 Task: Find an Airbnb in Pingdu, China for 6 guests from 7th to 15th July with self check-in, 3 bedrooms, and a price range of ₹15,000 to ₹100,000.
Action: Mouse moved to (433, 88)
Screenshot: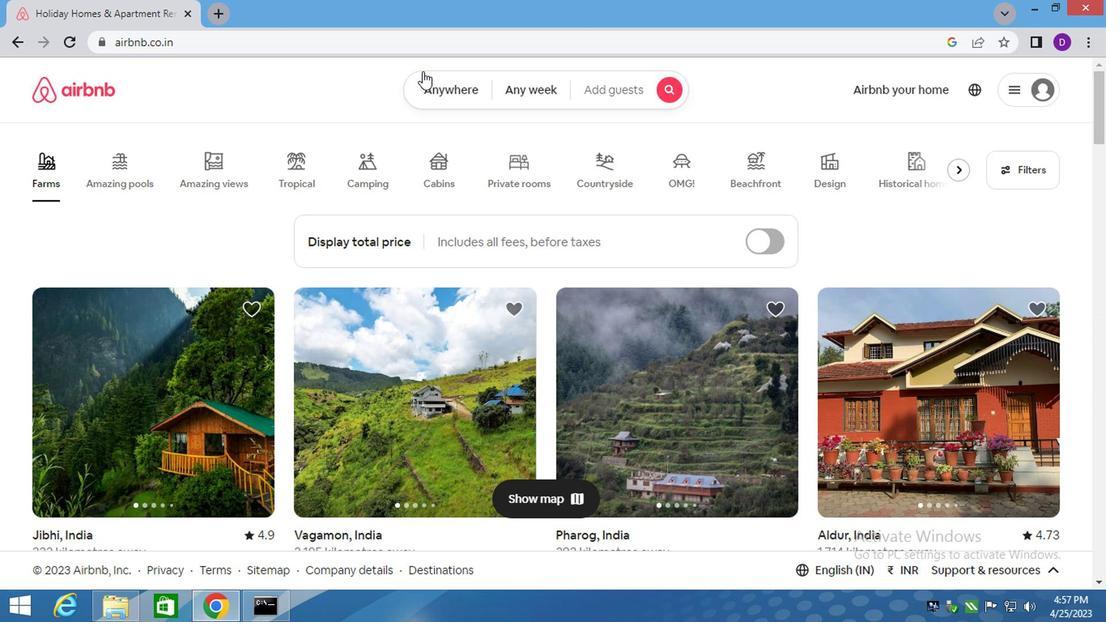 
Action: Mouse pressed left at (433, 88)
Screenshot: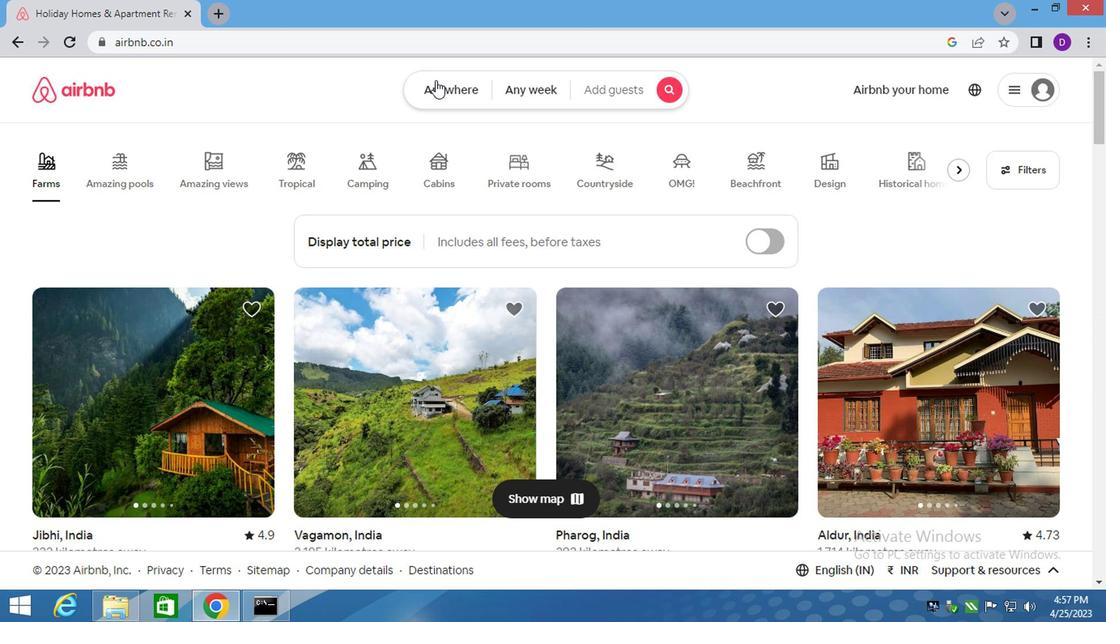 
Action: Mouse moved to (306, 153)
Screenshot: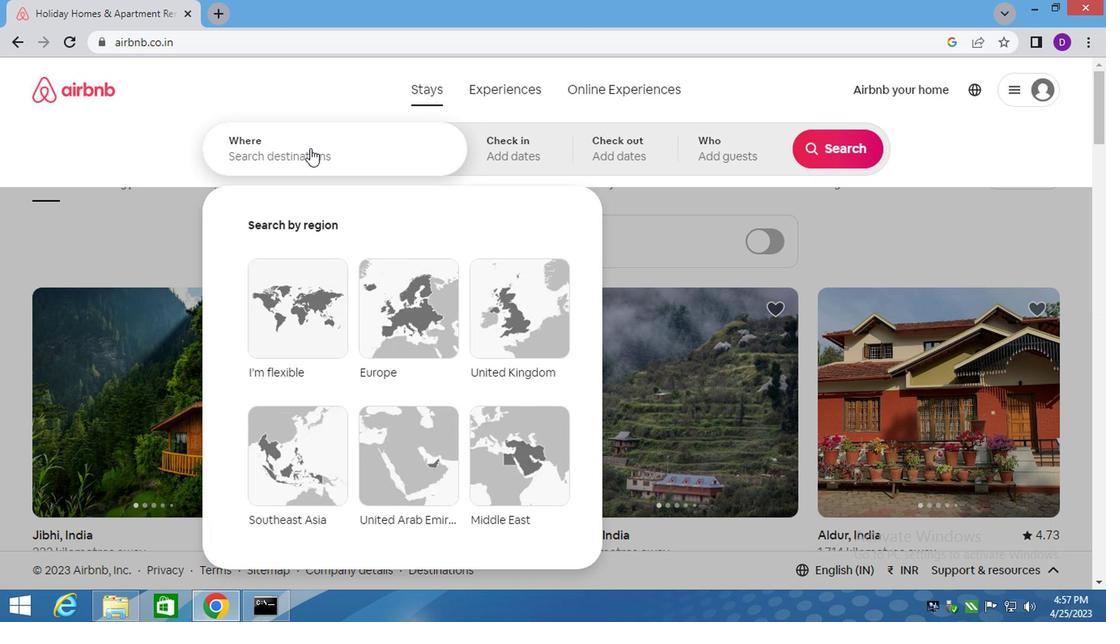 
Action: Mouse pressed left at (306, 153)
Screenshot: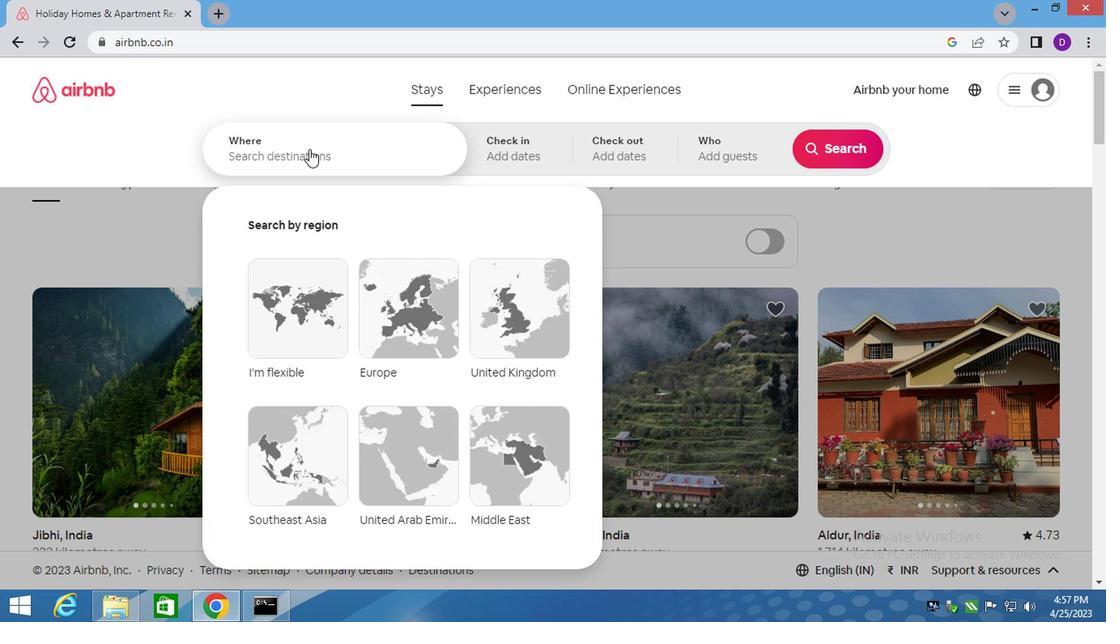 
Action: Mouse moved to (298, 163)
Screenshot: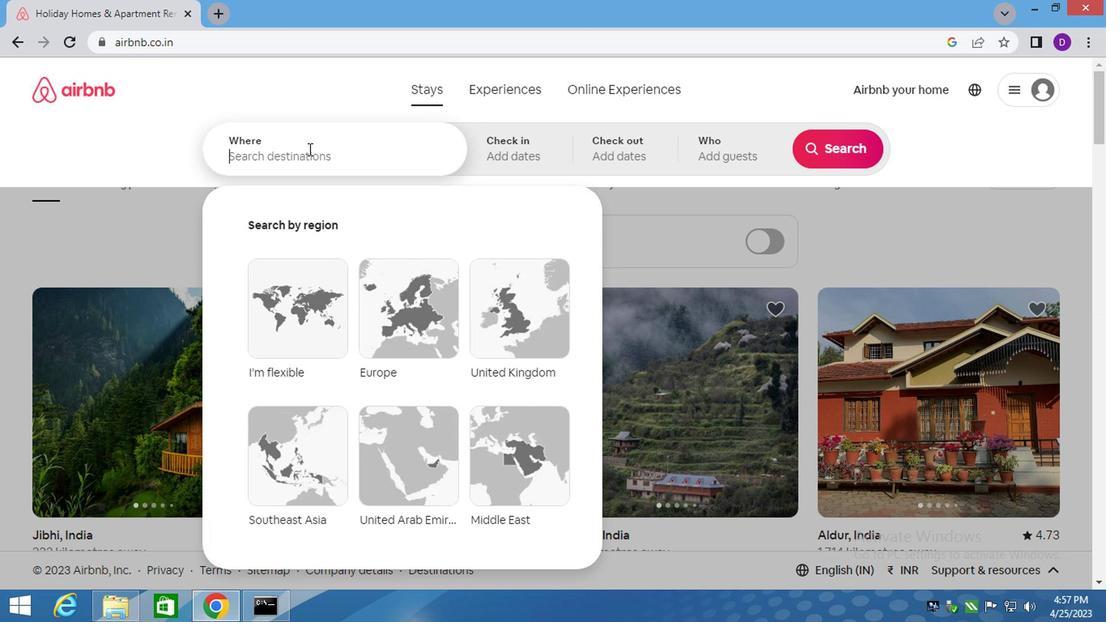 
Action: Key pressed <Key.shift>PINH<Key.backspace>GDU,<Key.shift><Key.space><Key.shift>CHINA<Key.enter>
Screenshot: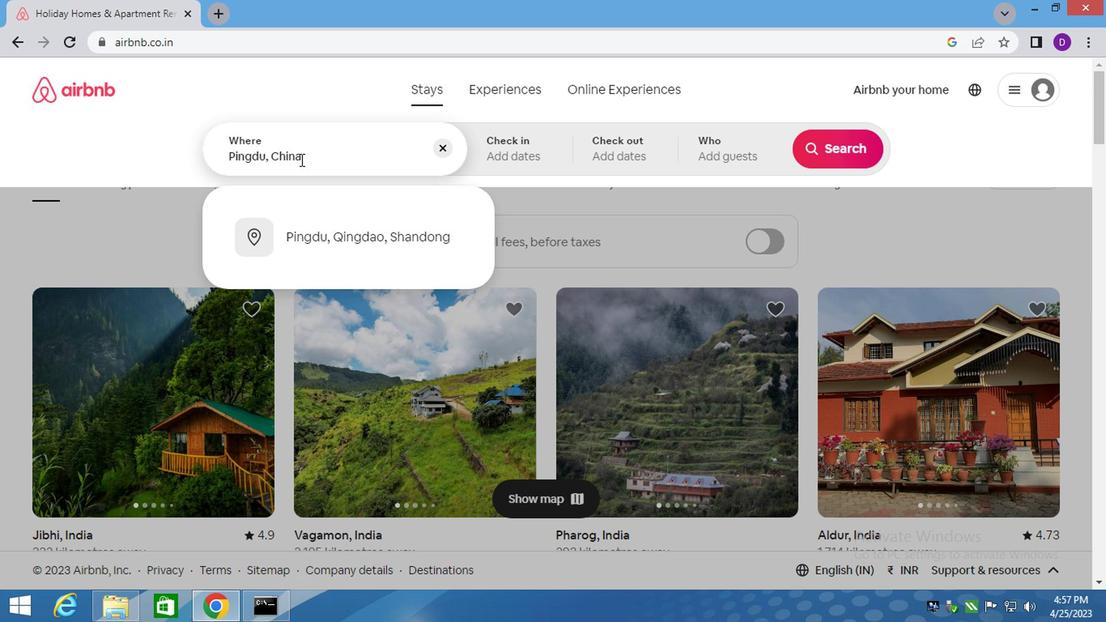 
Action: Mouse moved to (816, 280)
Screenshot: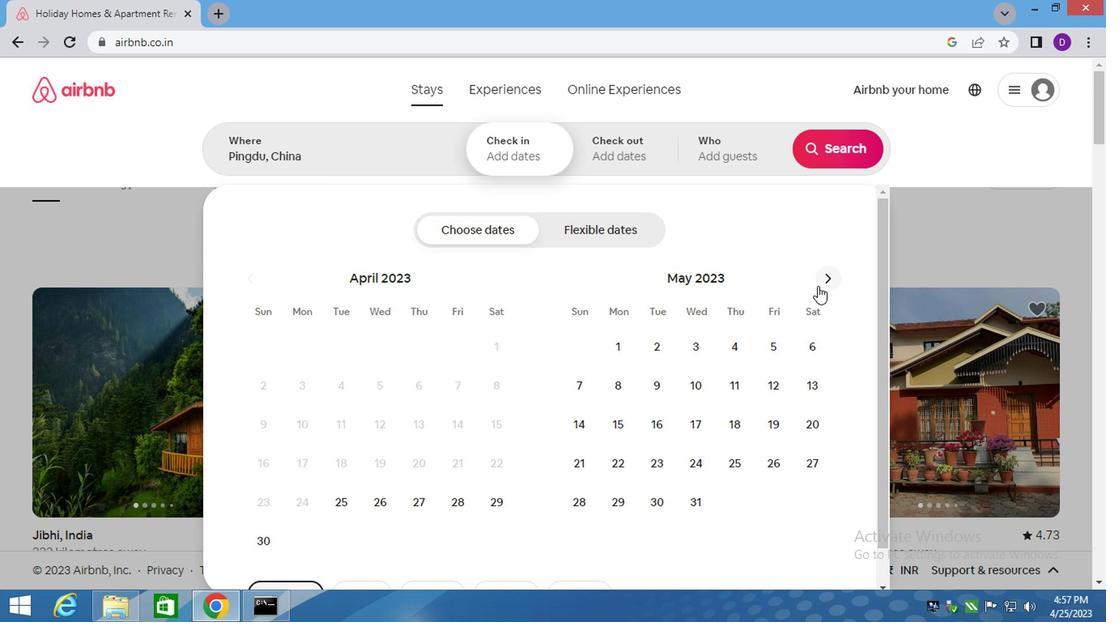 
Action: Mouse pressed left at (816, 280)
Screenshot: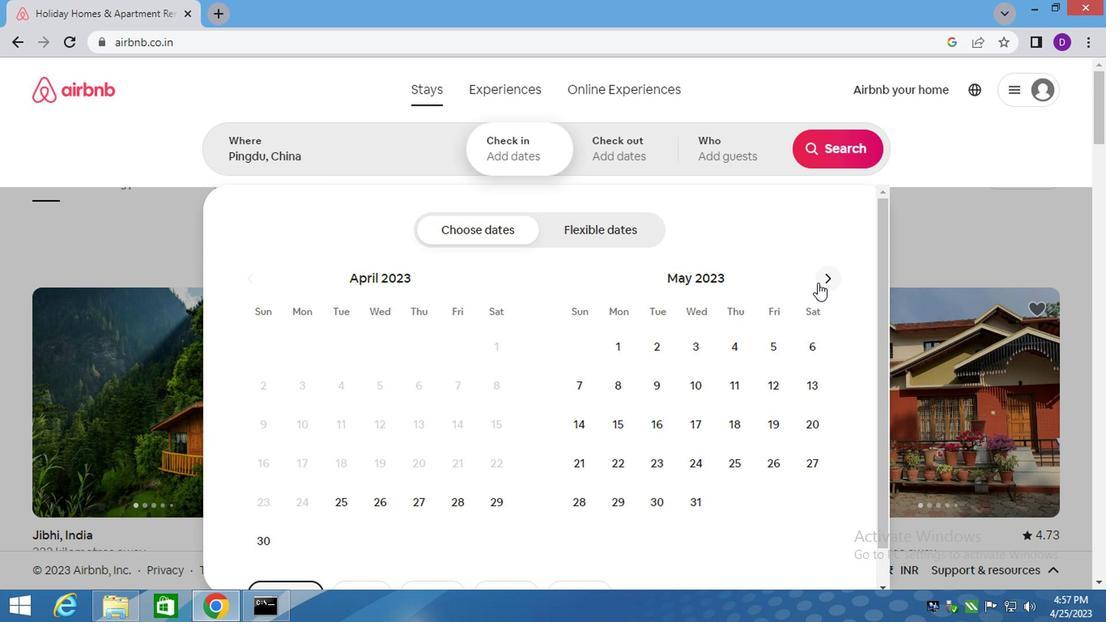 
Action: Mouse pressed left at (816, 280)
Screenshot: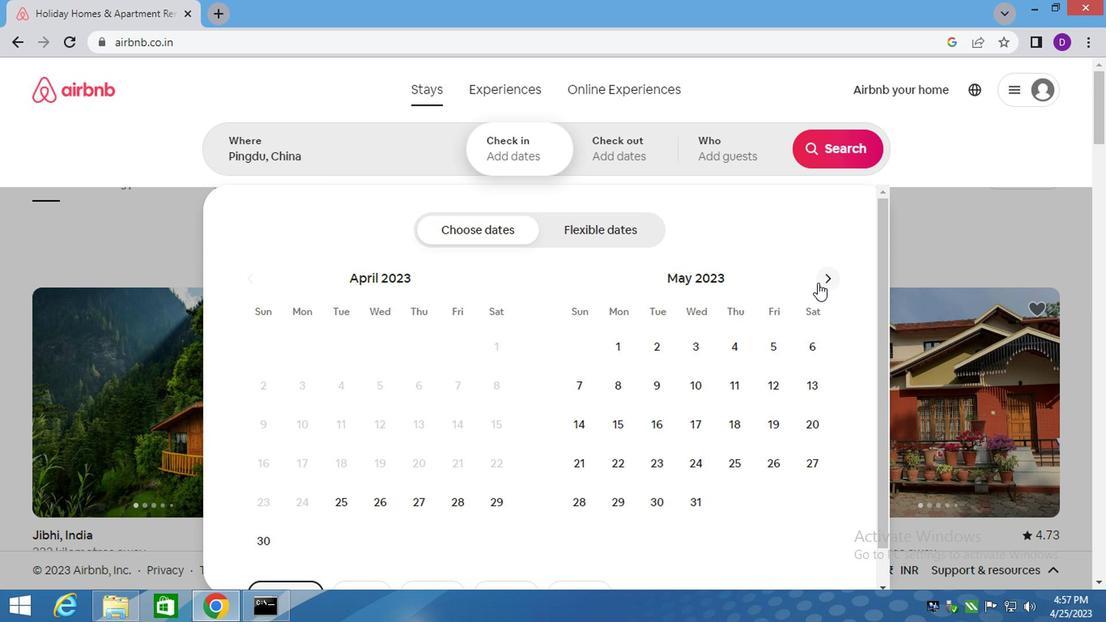 
Action: Mouse moved to (766, 378)
Screenshot: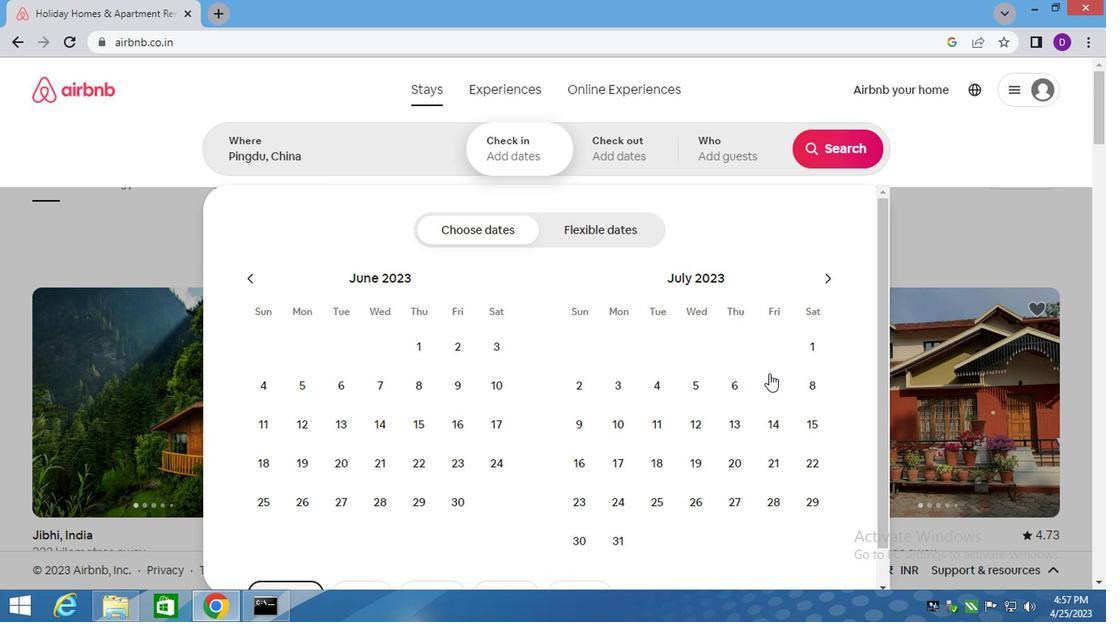 
Action: Mouse pressed left at (766, 378)
Screenshot: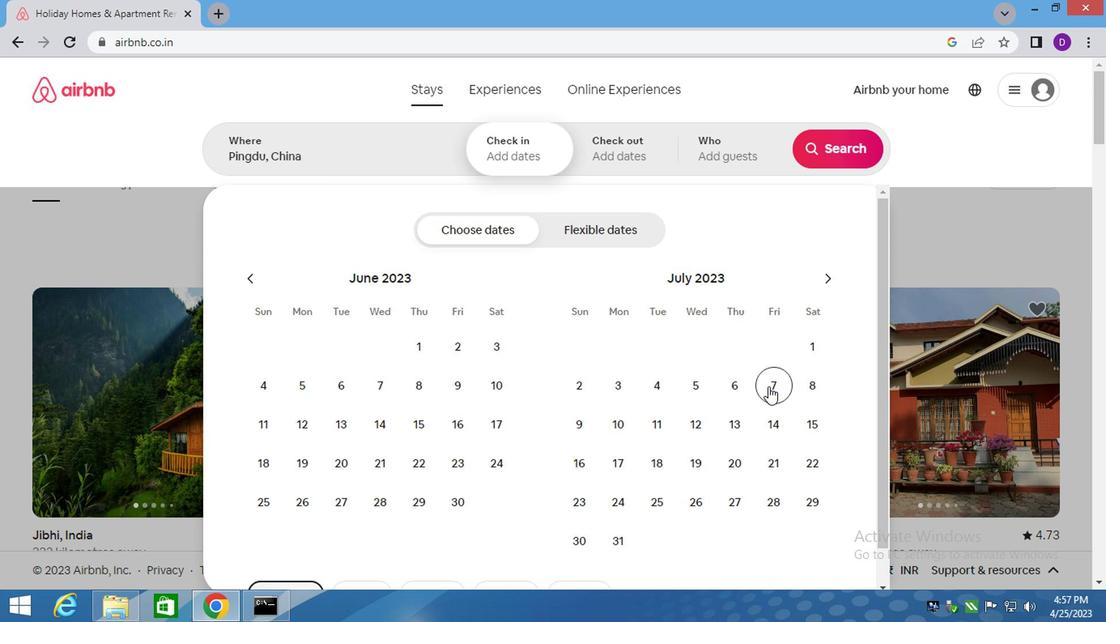 
Action: Mouse moved to (815, 413)
Screenshot: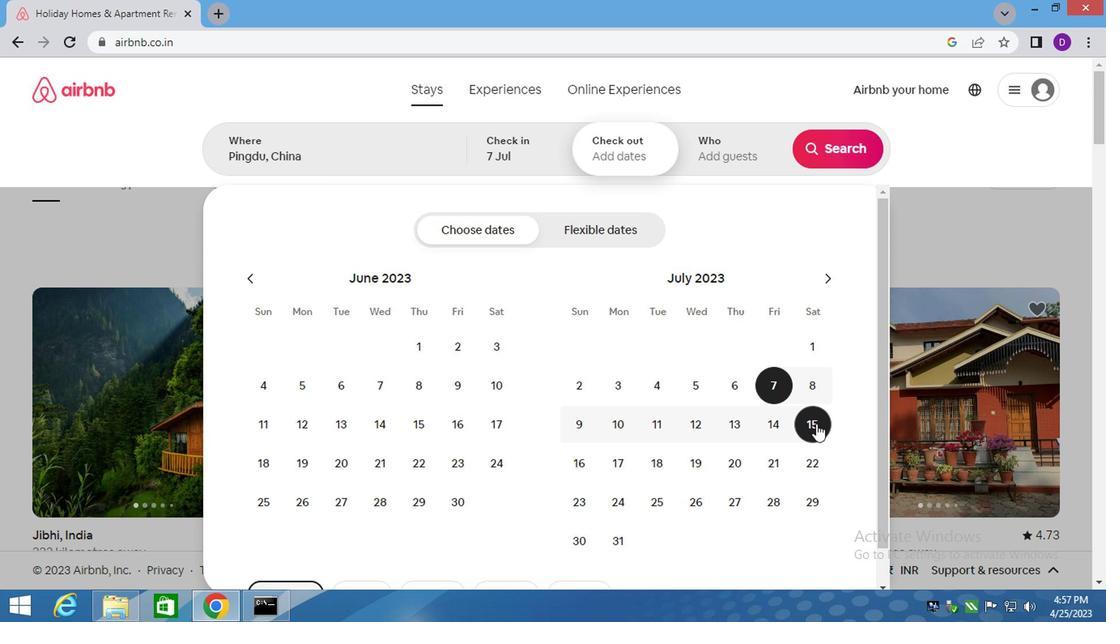 
Action: Mouse pressed left at (815, 413)
Screenshot: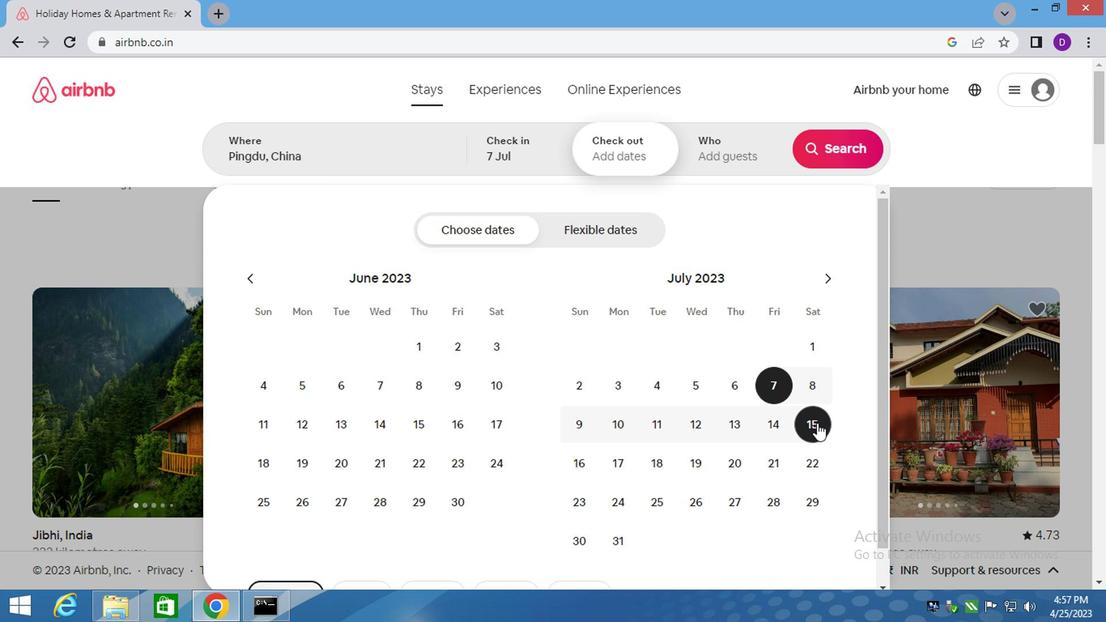 
Action: Mouse moved to (738, 148)
Screenshot: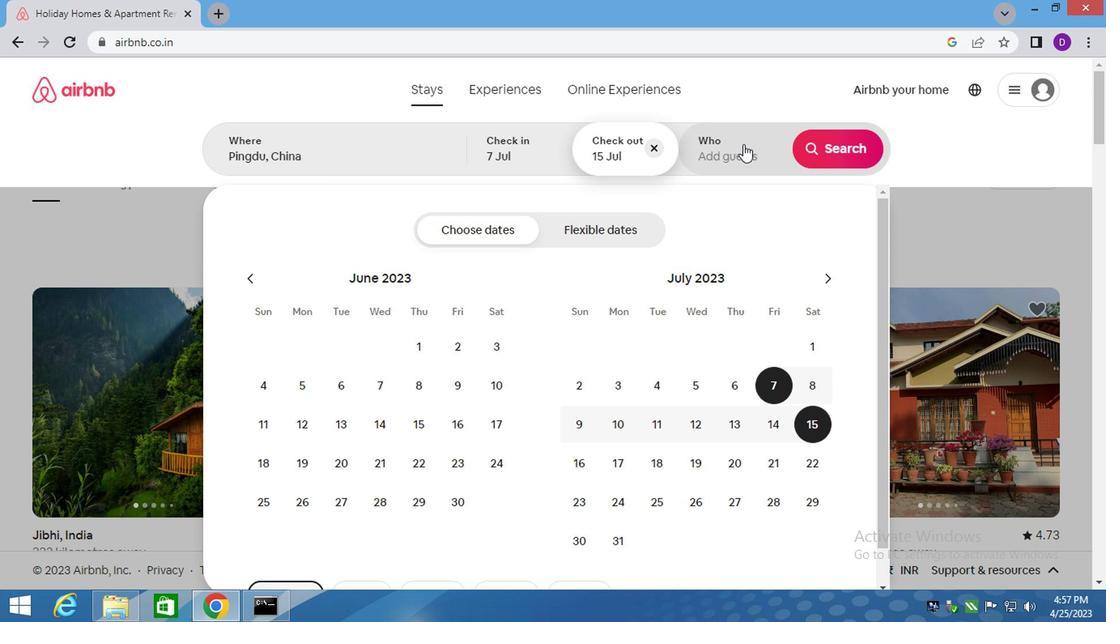 
Action: Mouse pressed left at (738, 148)
Screenshot: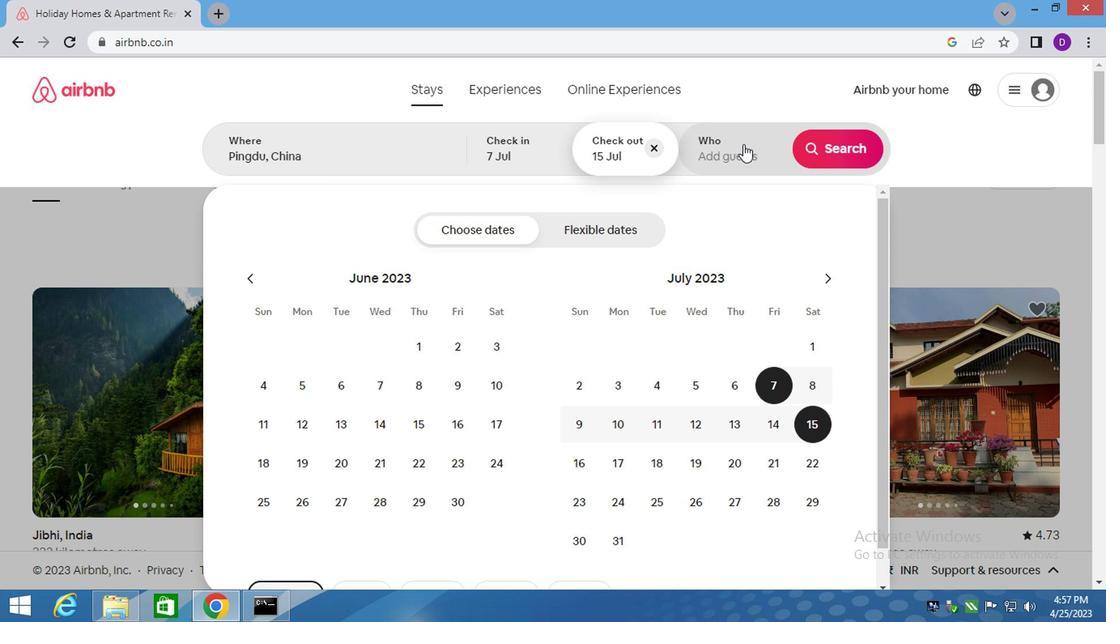 
Action: Mouse moved to (843, 239)
Screenshot: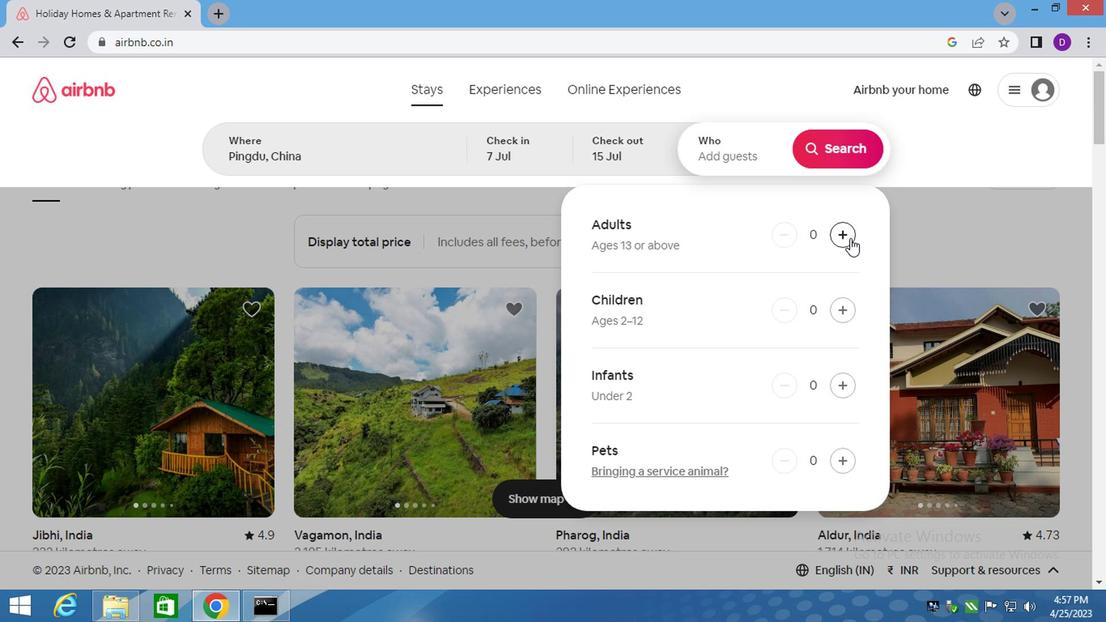 
Action: Mouse pressed left at (843, 239)
Screenshot: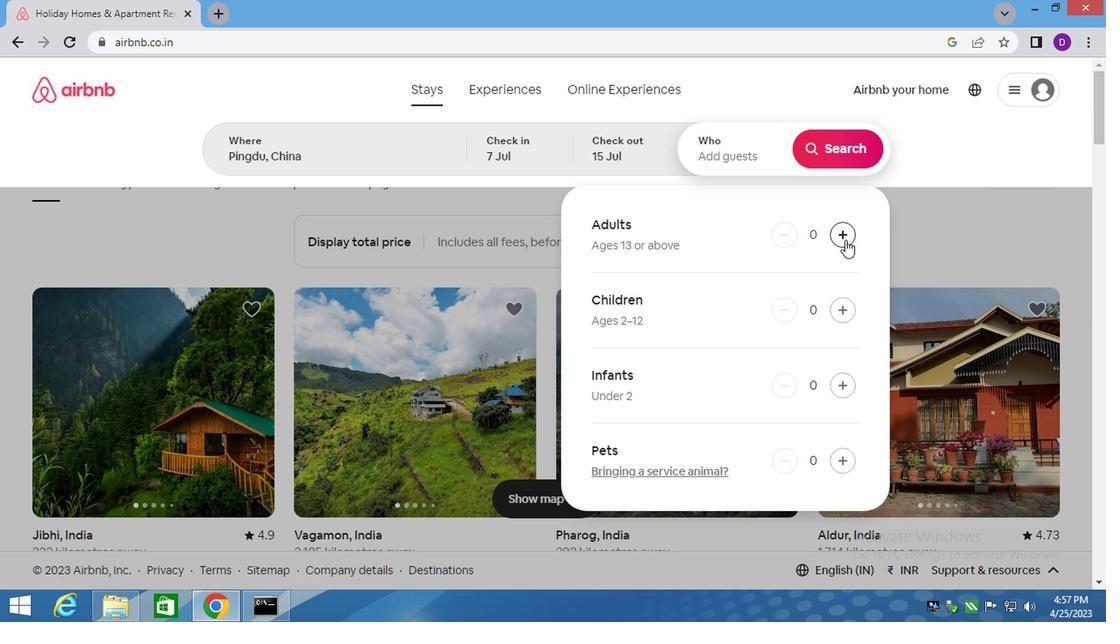 
Action: Mouse pressed left at (843, 239)
Screenshot: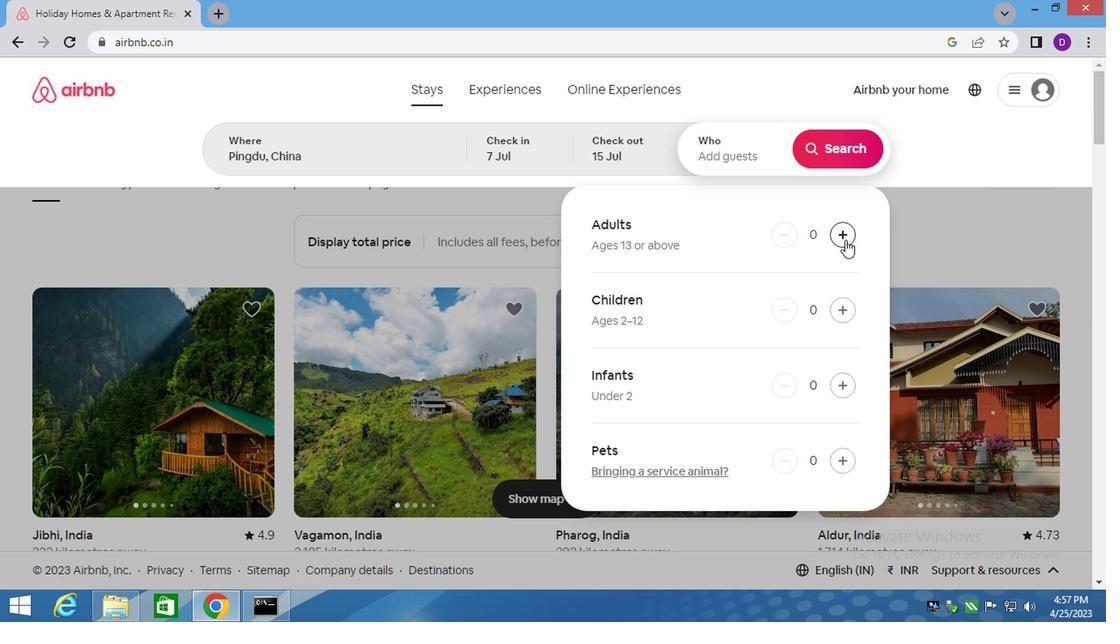 
Action: Mouse pressed left at (843, 239)
Screenshot: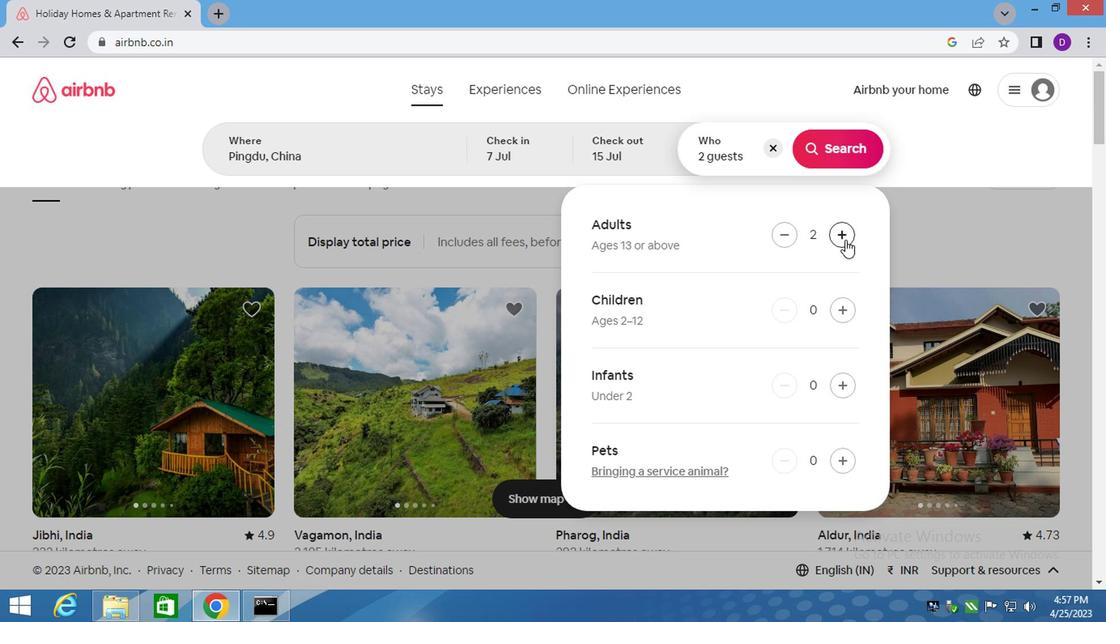 
Action: Mouse pressed left at (843, 239)
Screenshot: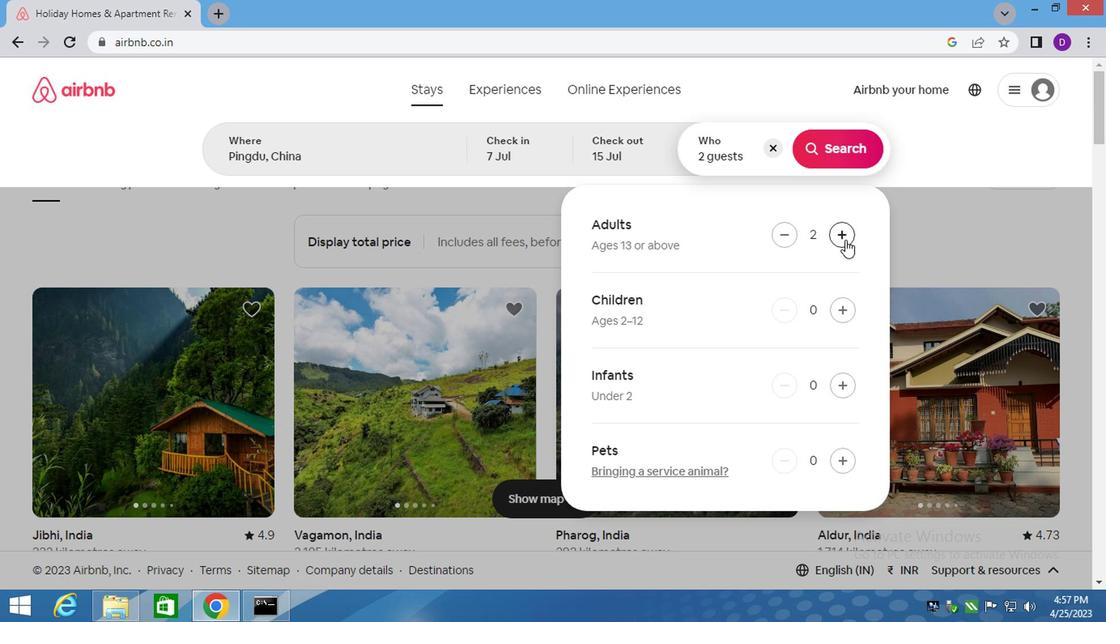 
Action: Mouse pressed left at (843, 239)
Screenshot: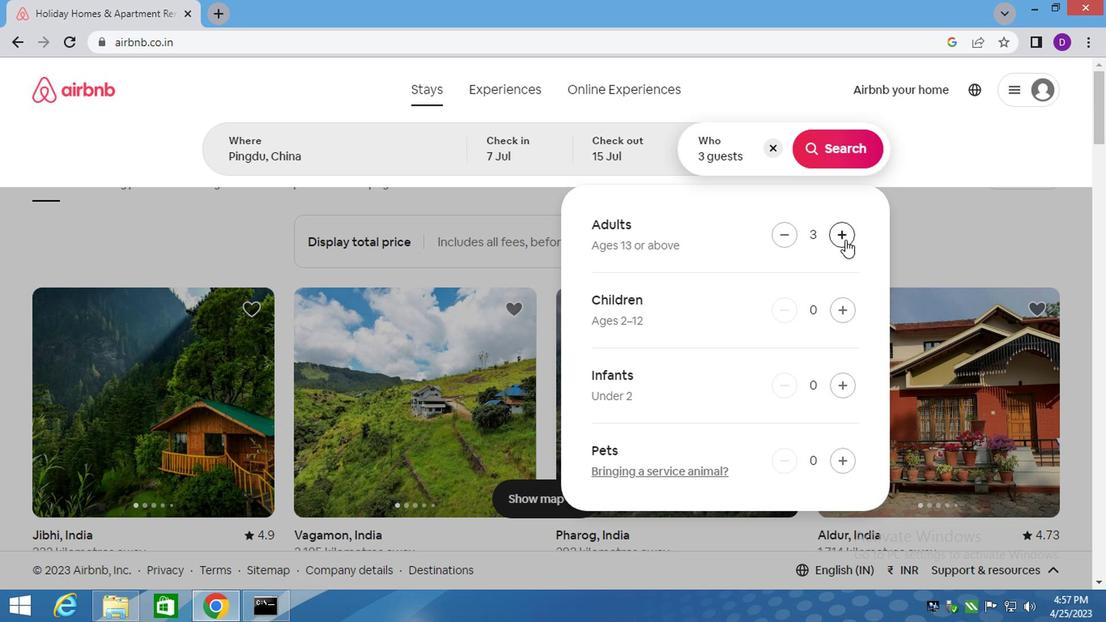 
Action: Mouse pressed left at (843, 239)
Screenshot: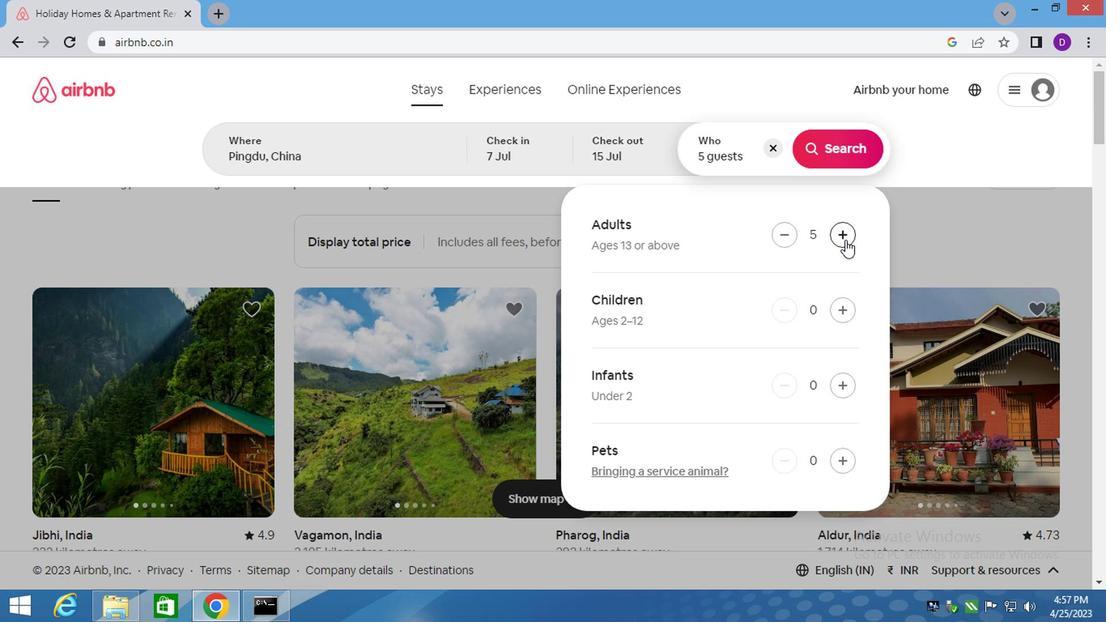 
Action: Mouse moved to (841, 163)
Screenshot: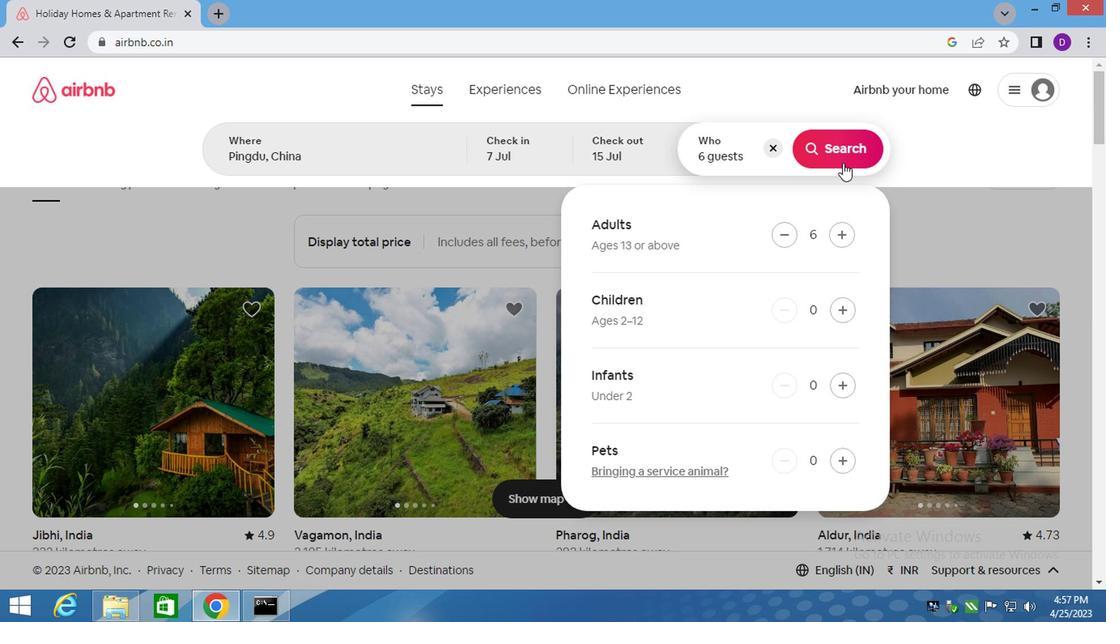 
Action: Mouse pressed left at (841, 163)
Screenshot: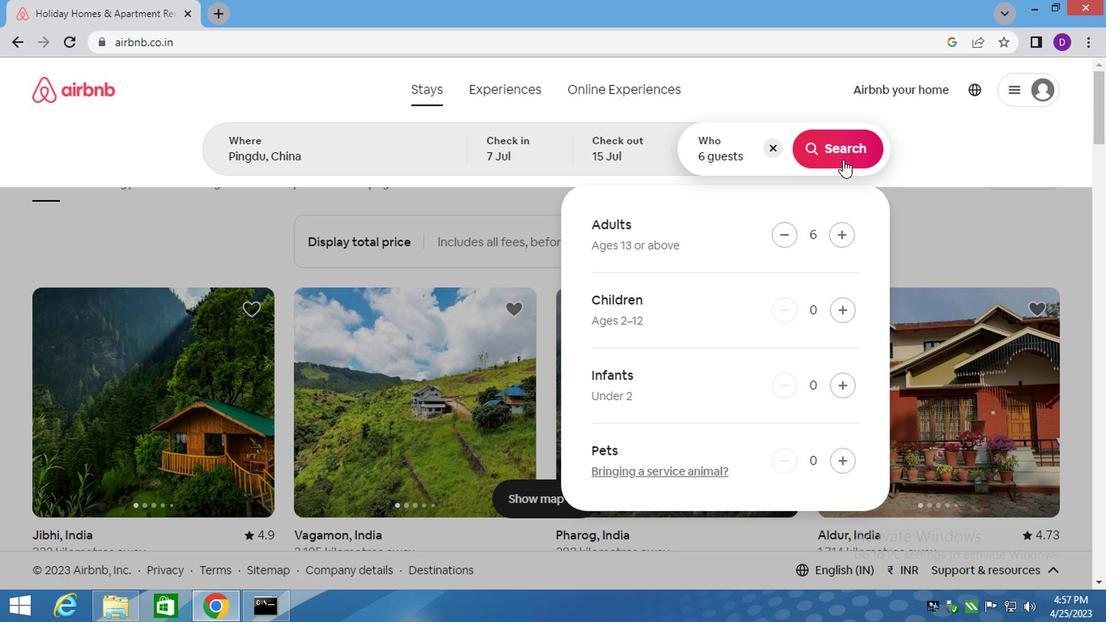 
Action: Mouse moved to (1042, 160)
Screenshot: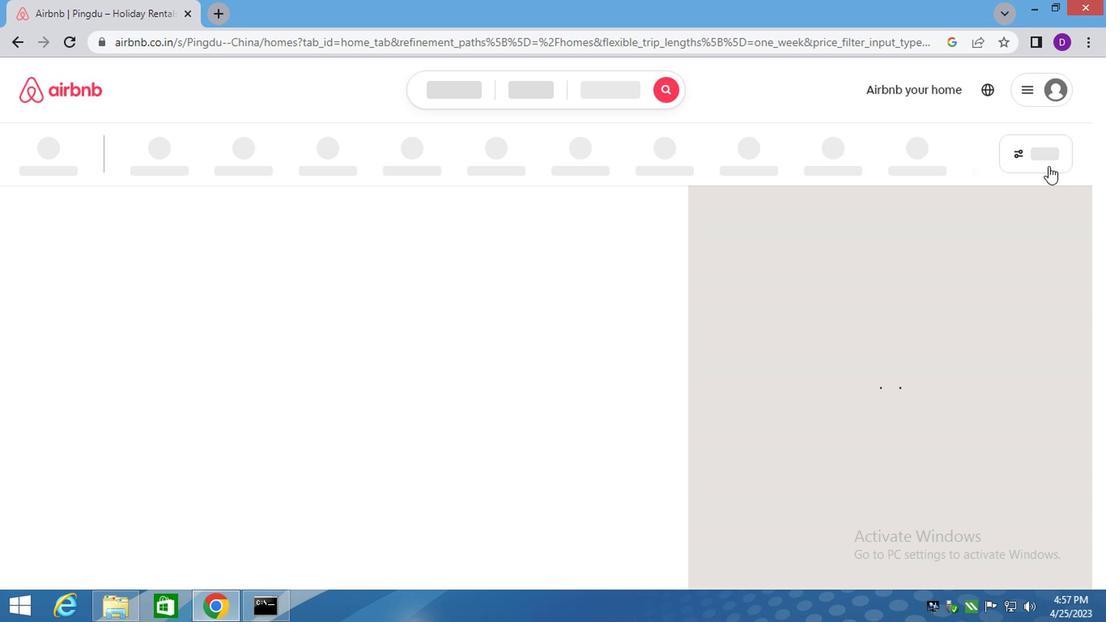 
Action: Mouse pressed left at (1042, 160)
Screenshot: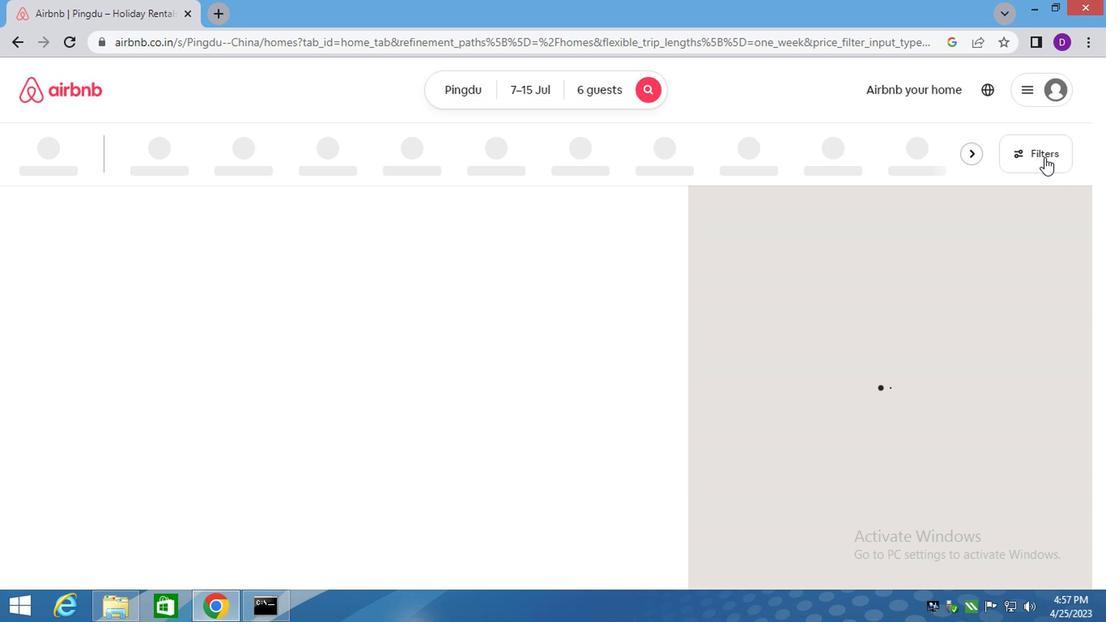 
Action: Mouse moved to (349, 252)
Screenshot: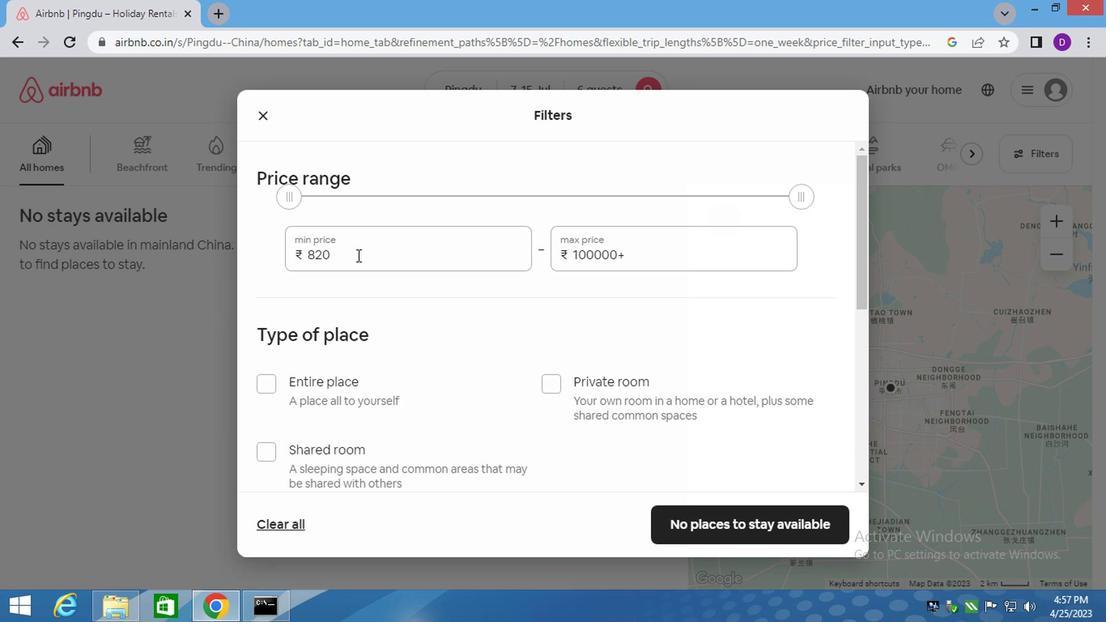
Action: Mouse pressed left at (349, 252)
Screenshot: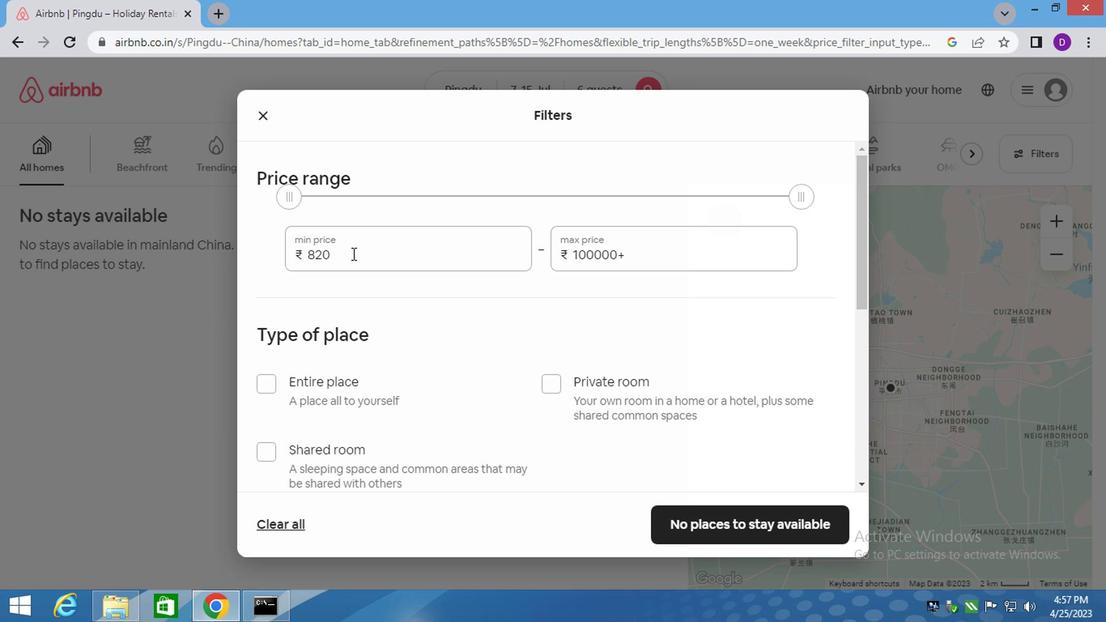 
Action: Mouse pressed left at (349, 252)
Screenshot: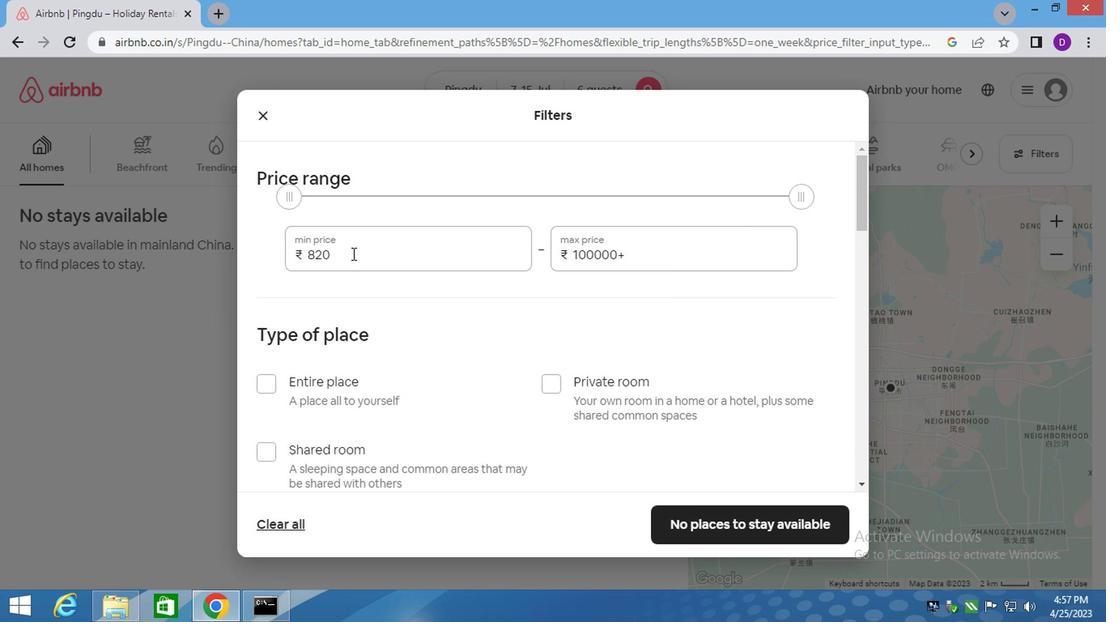 
Action: Mouse pressed left at (349, 252)
Screenshot: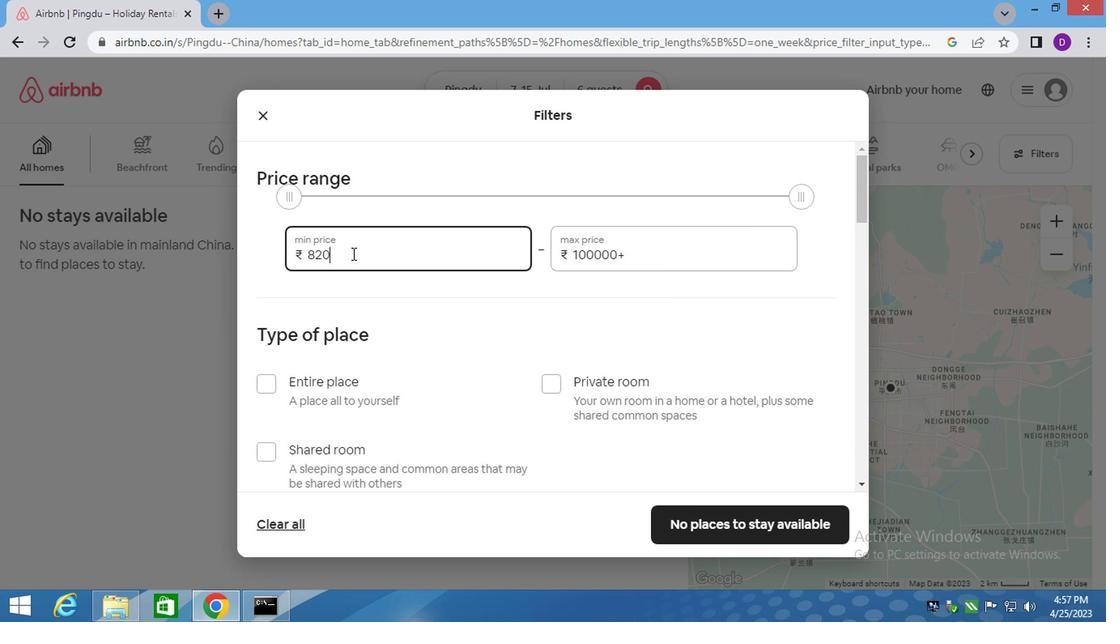
Action: Key pressed 15000<Key.tab>
Screenshot: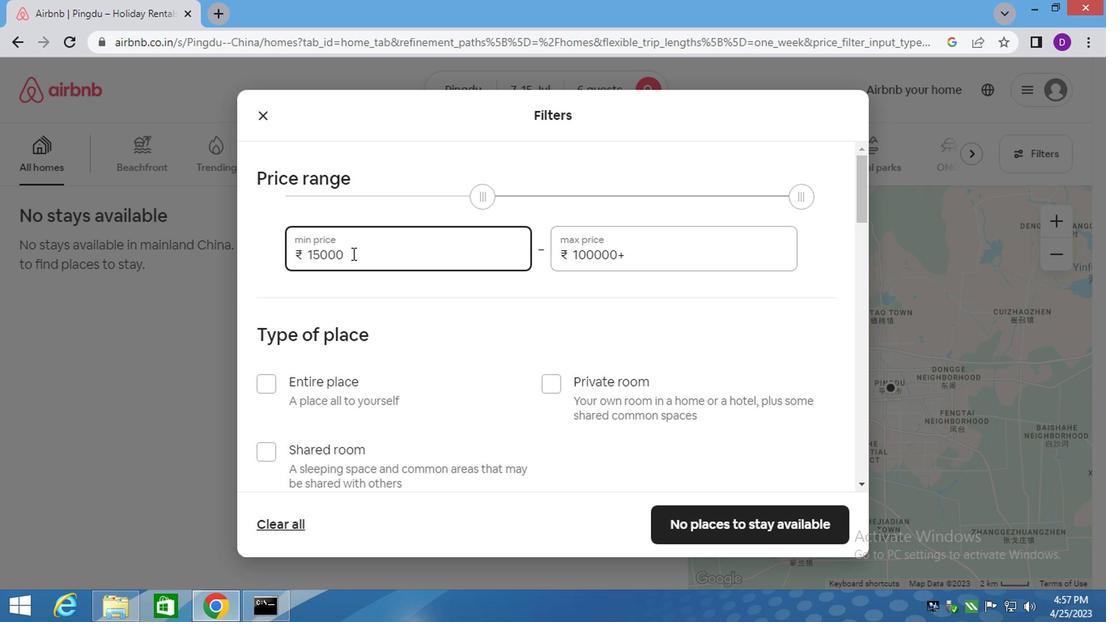 
Action: Mouse moved to (349, 252)
Screenshot: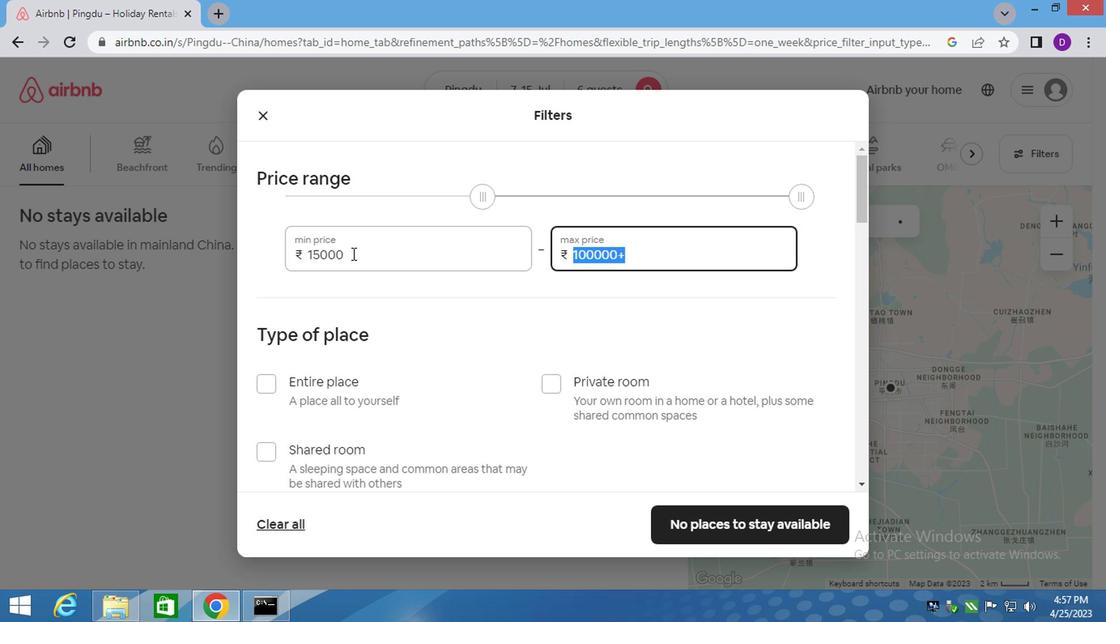 
Action: Key pressed 200
Screenshot: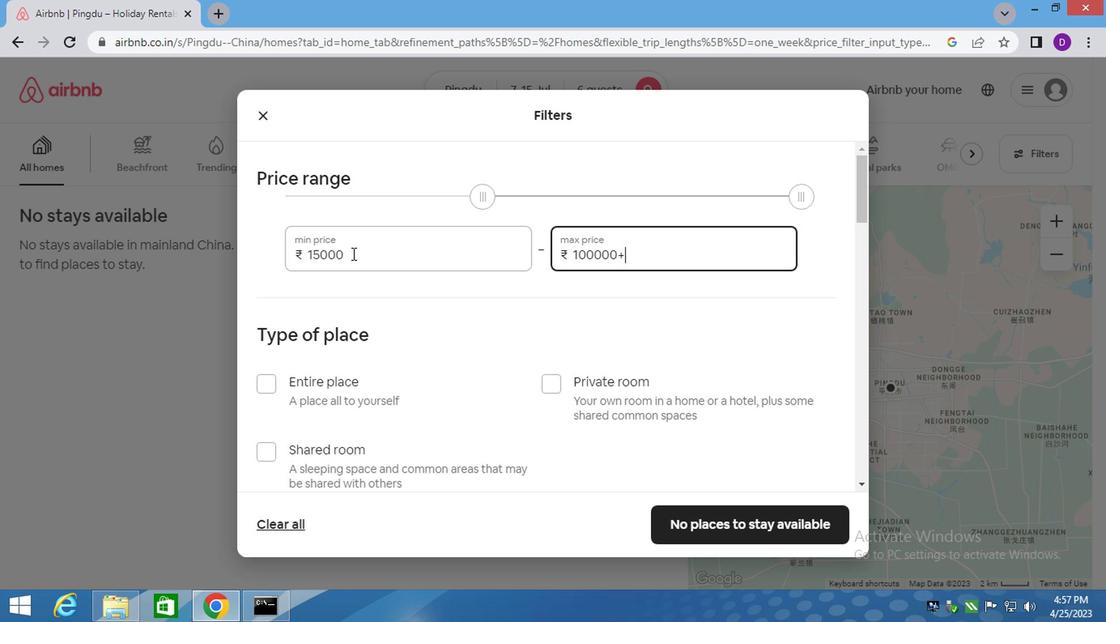 
Action: Mouse moved to (588, 253)
Screenshot: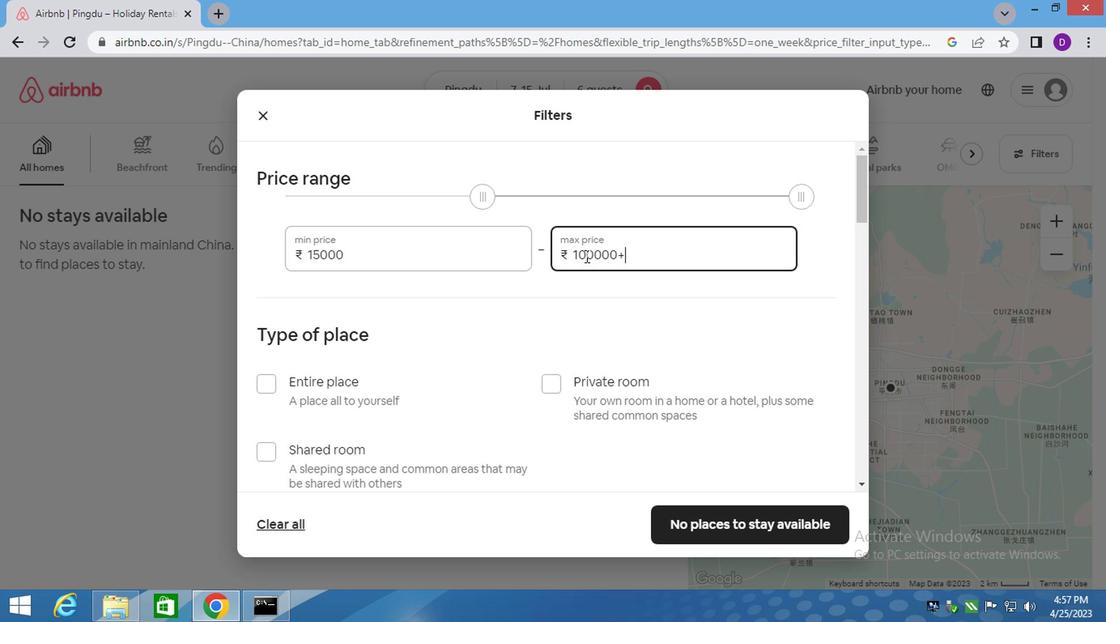 
Action: Mouse pressed left at (588, 253)
Screenshot: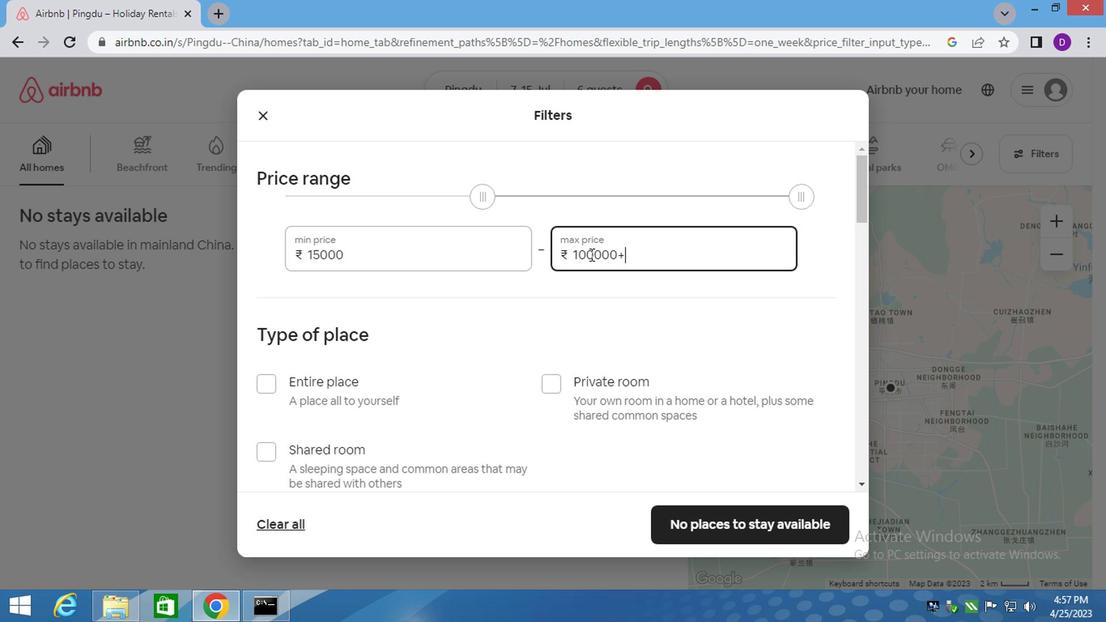
Action: Mouse pressed left at (588, 253)
Screenshot: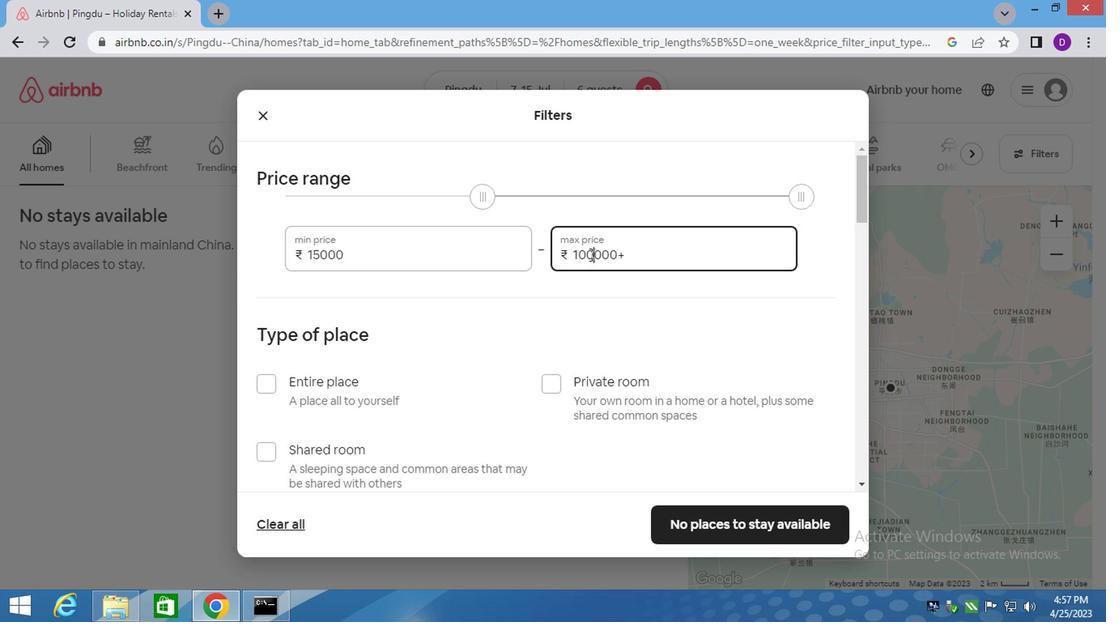 
Action: Mouse pressed left at (588, 253)
Screenshot: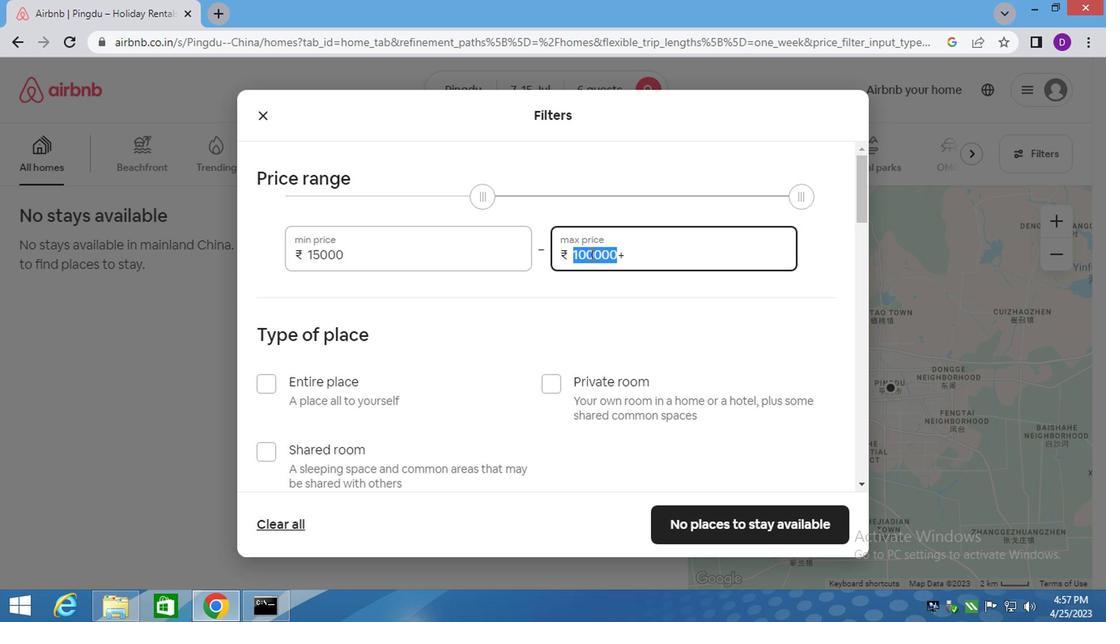 
Action: Key pressed 20000
Screenshot: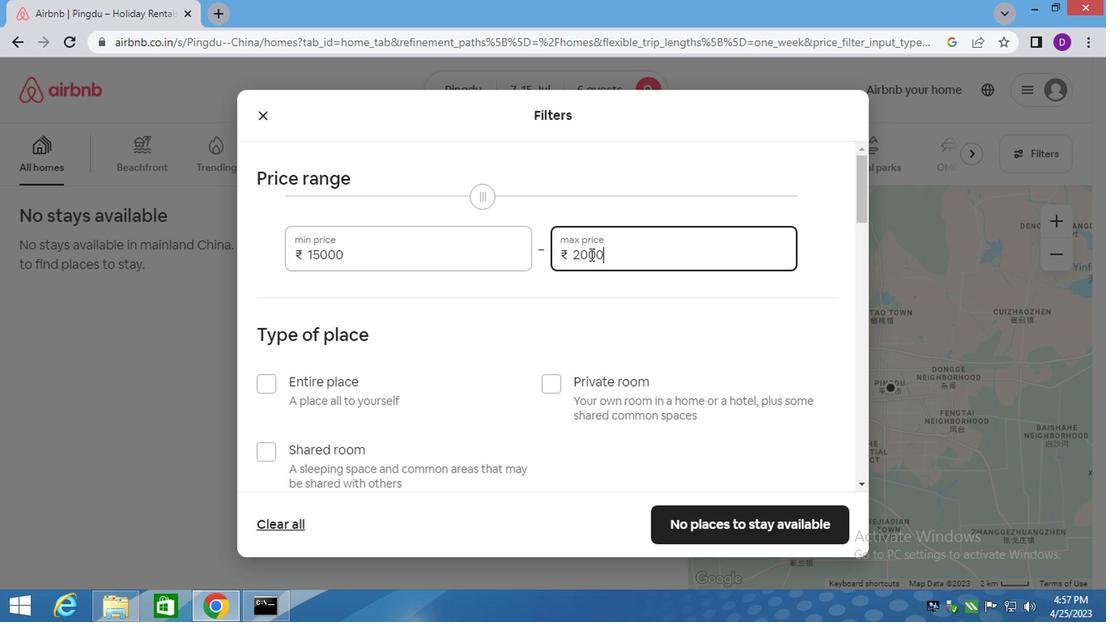 
Action: Mouse moved to (561, 288)
Screenshot: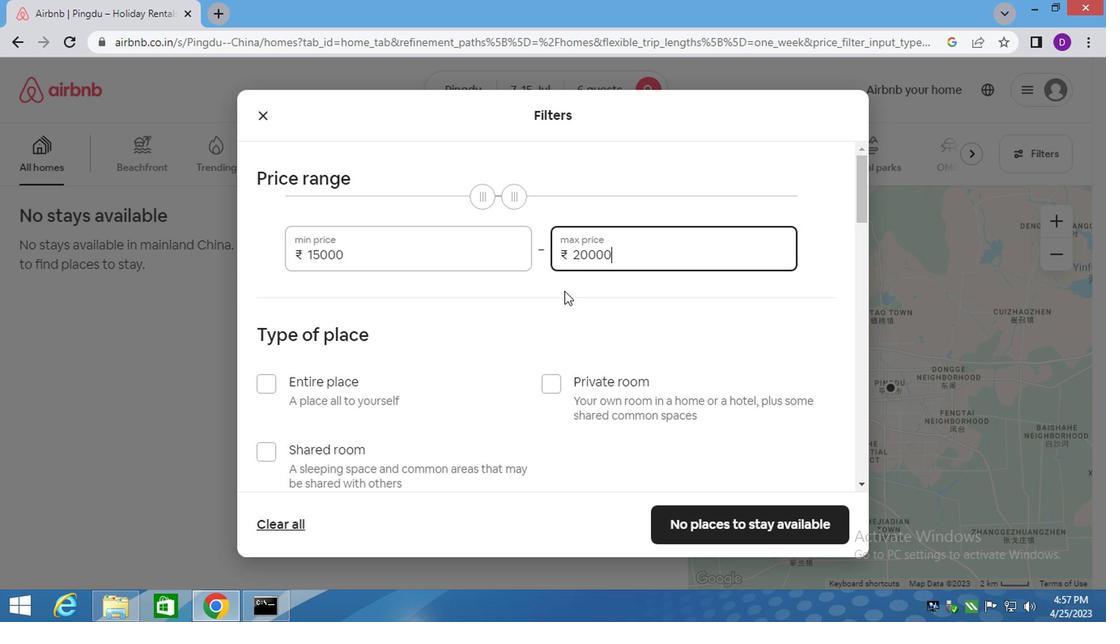 
Action: Mouse scrolled (561, 288) with delta (0, 0)
Screenshot: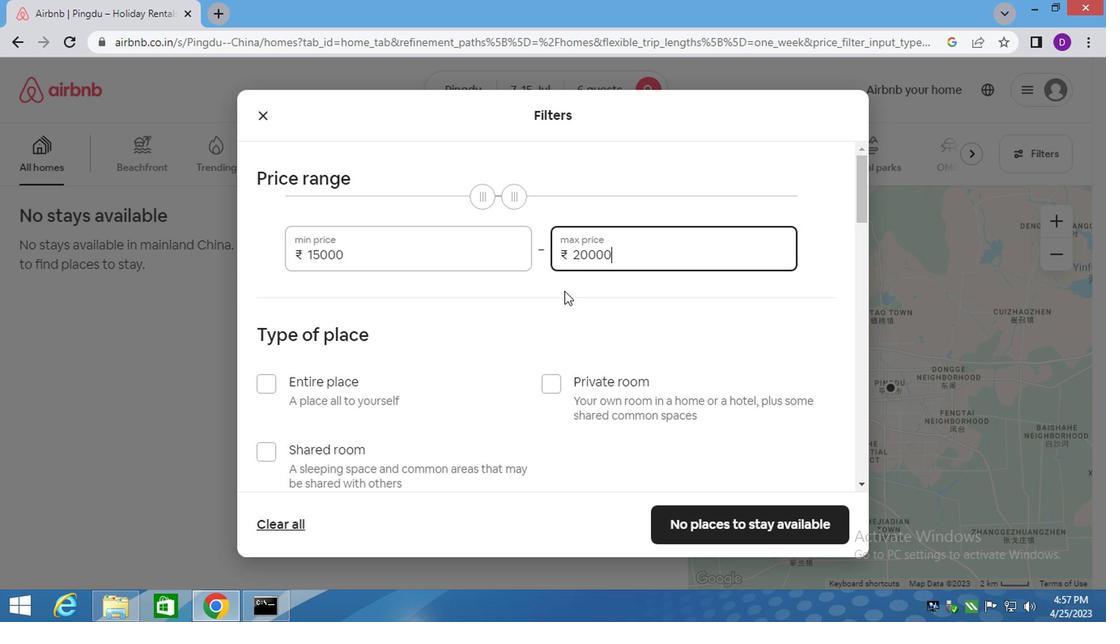 
Action: Mouse moved to (371, 311)
Screenshot: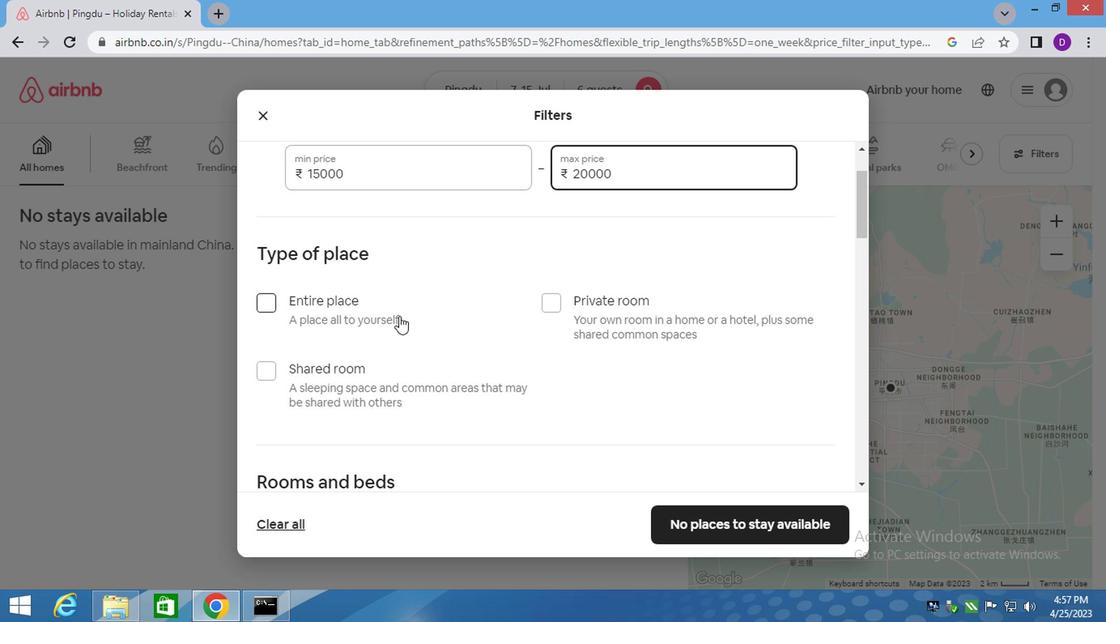 
Action: Mouse pressed left at (371, 311)
Screenshot: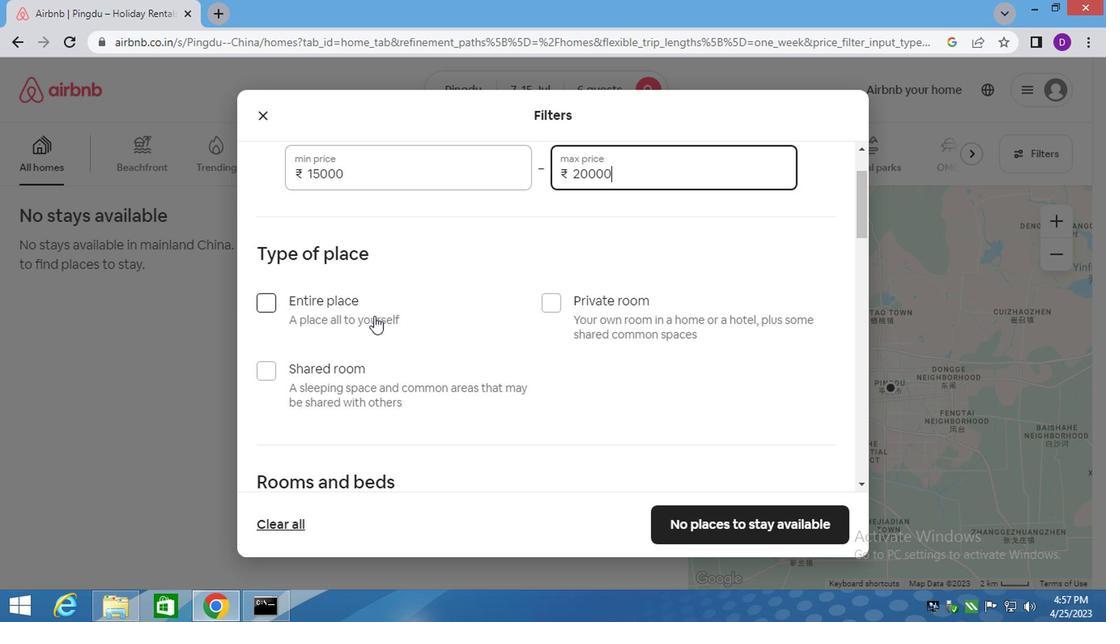 
Action: Mouse moved to (510, 311)
Screenshot: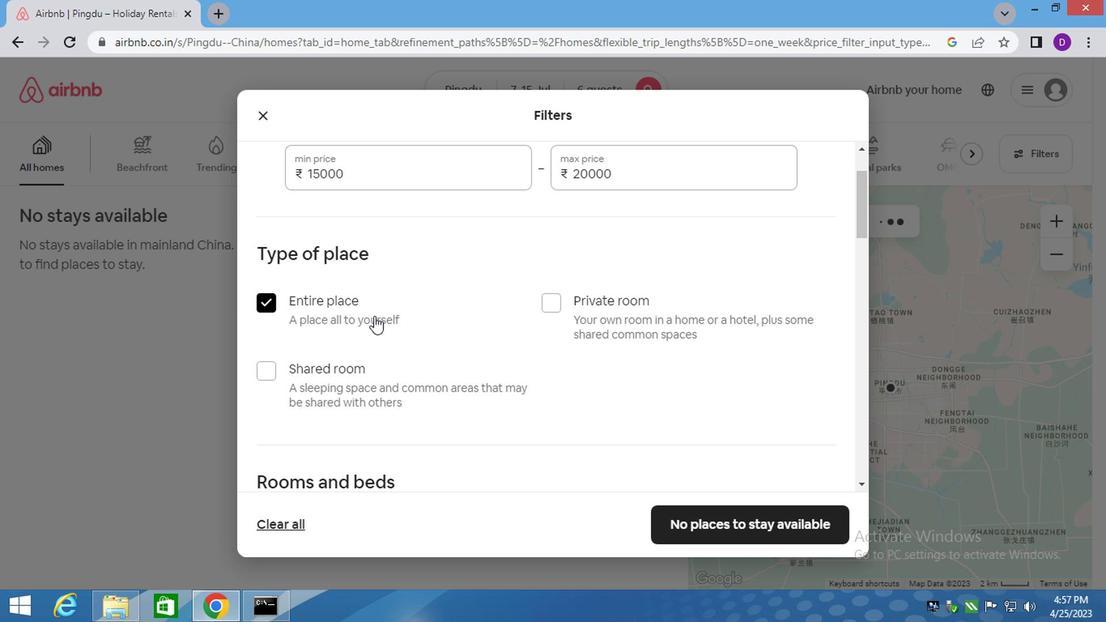 
Action: Mouse scrolled (510, 311) with delta (0, 0)
Screenshot: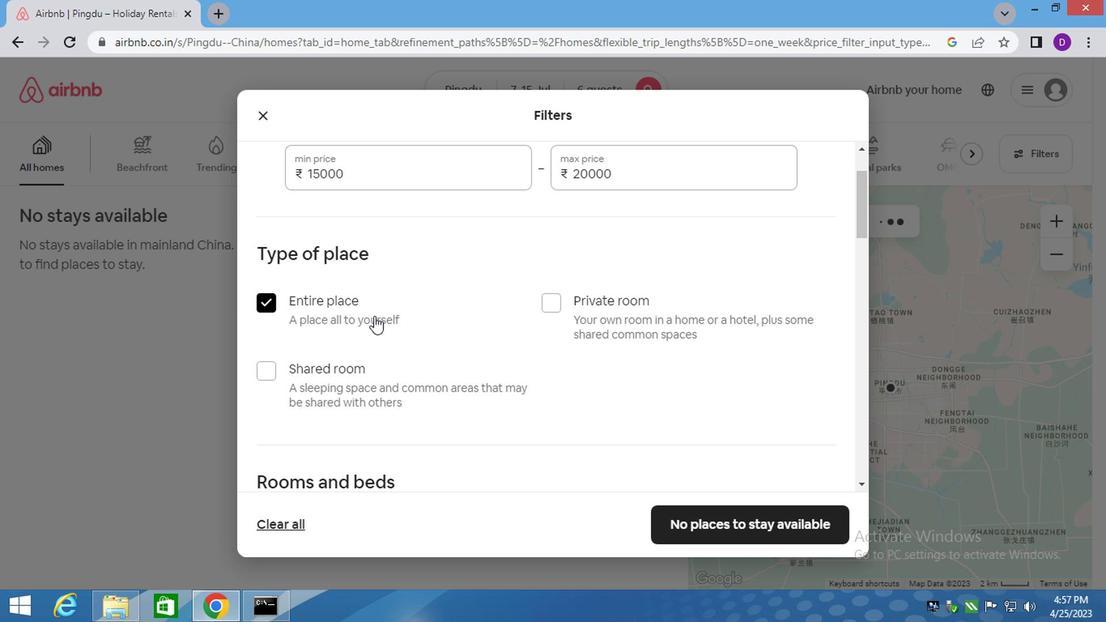 
Action: Mouse moved to (519, 311)
Screenshot: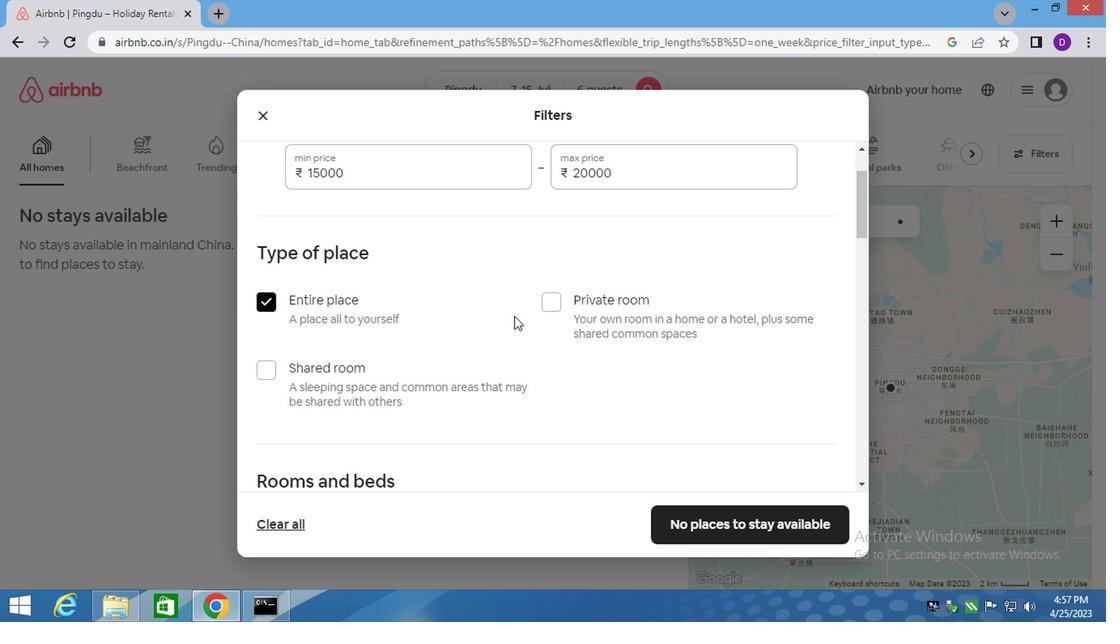 
Action: Mouse scrolled (513, 311) with delta (0, 0)
Screenshot: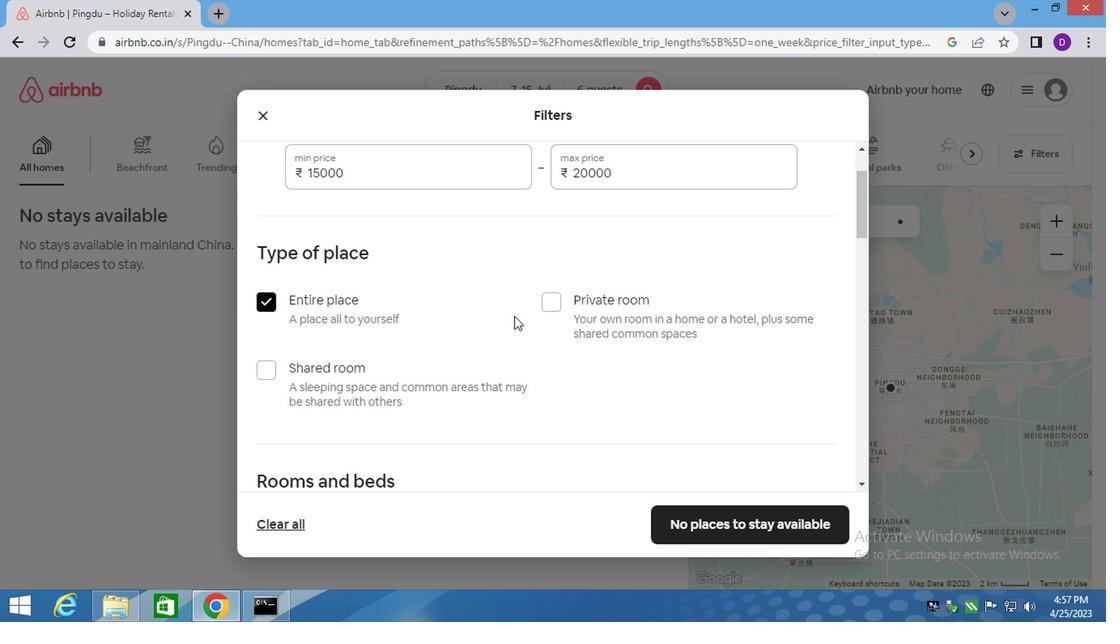 
Action: Mouse moved to (525, 311)
Screenshot: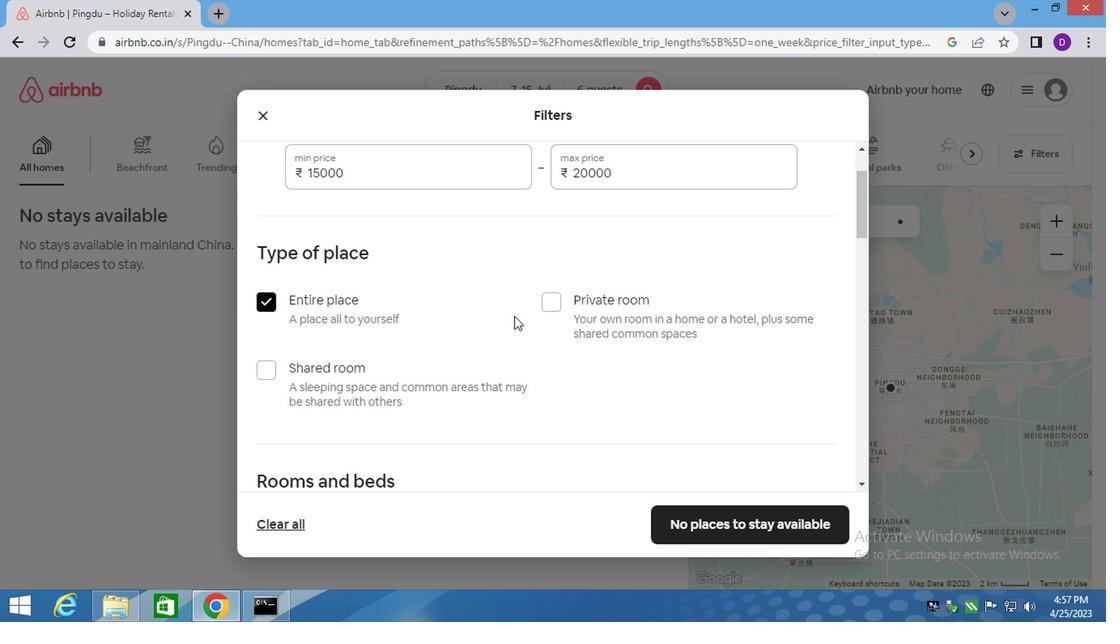 
Action: Mouse scrolled (521, 311) with delta (0, 0)
Screenshot: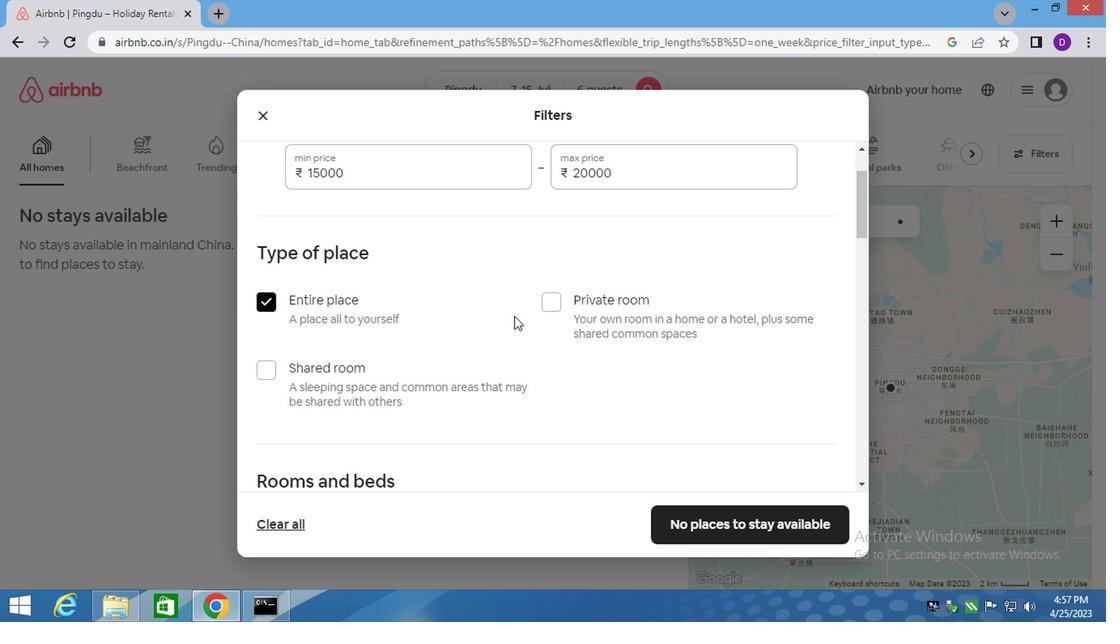 
Action: Mouse moved to (676, 341)
Screenshot: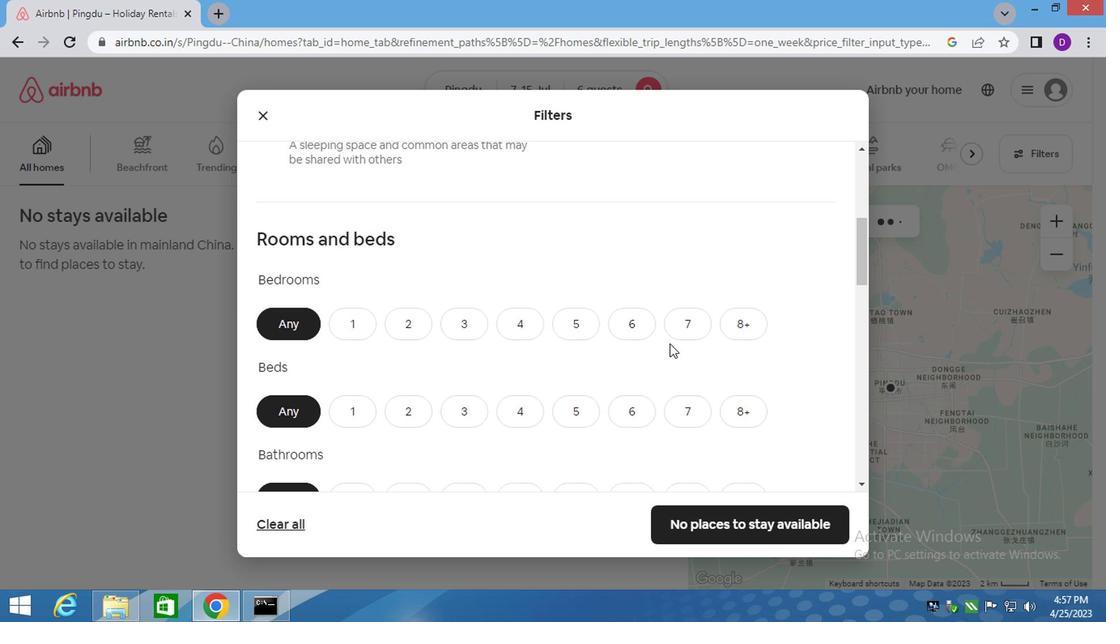 
Action: Mouse scrolled (676, 340) with delta (0, 0)
Screenshot: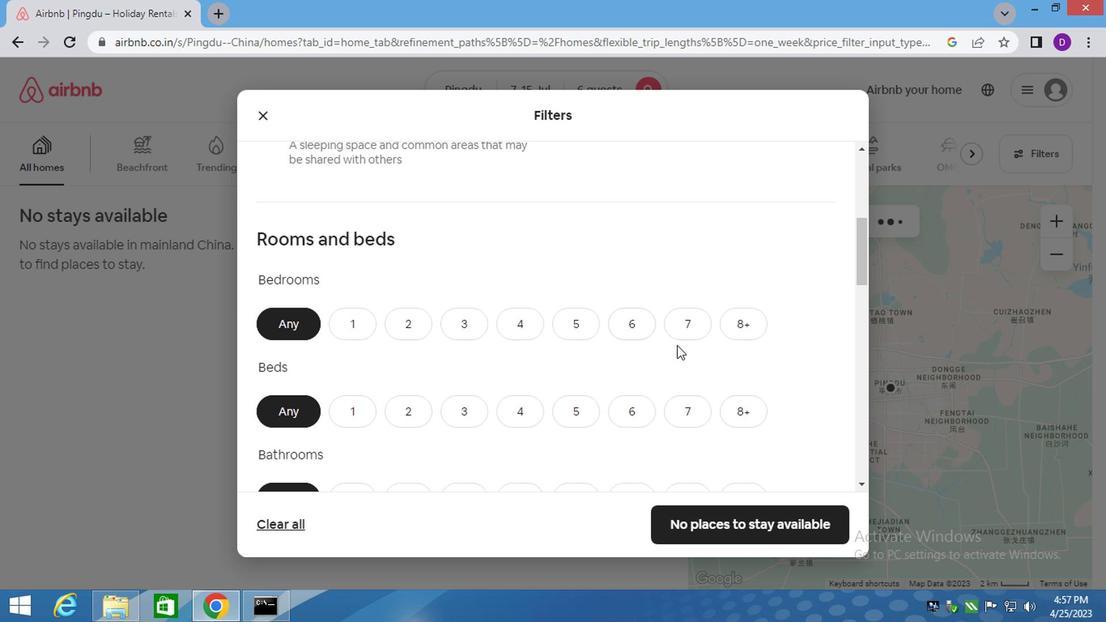 
Action: Mouse moved to (678, 341)
Screenshot: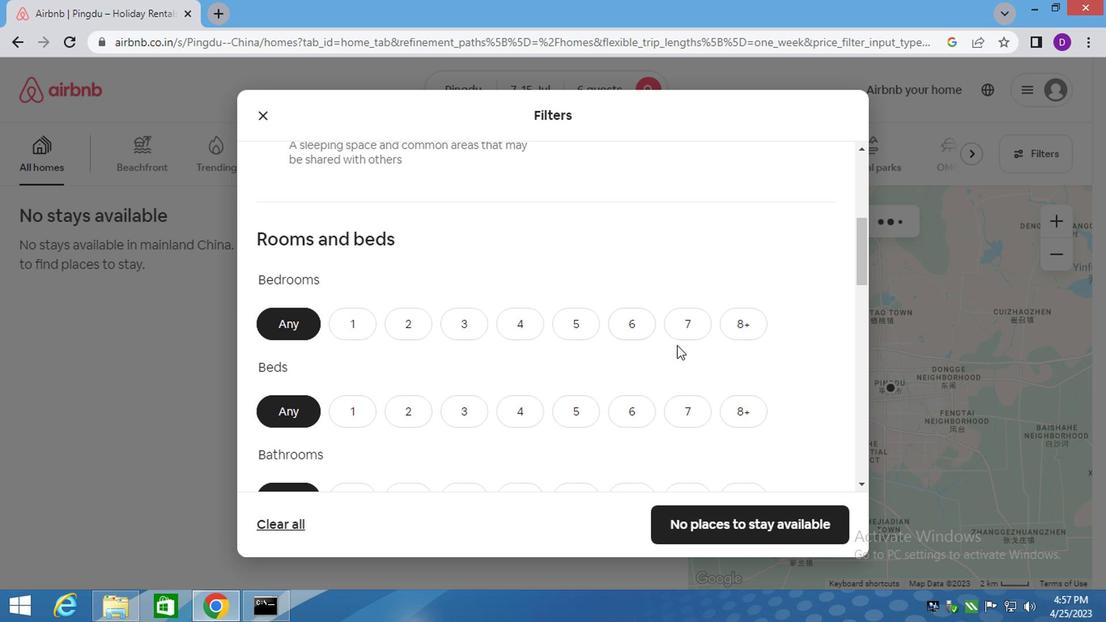 
Action: Mouse scrolled (678, 341) with delta (0, 0)
Screenshot: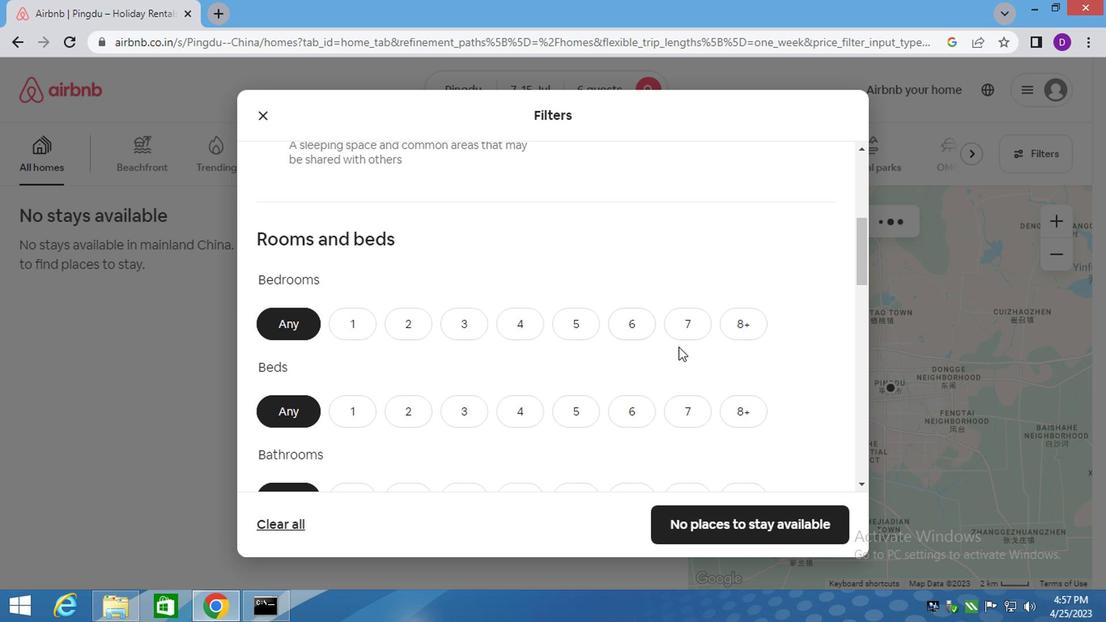 
Action: Mouse moved to (394, 210)
Screenshot: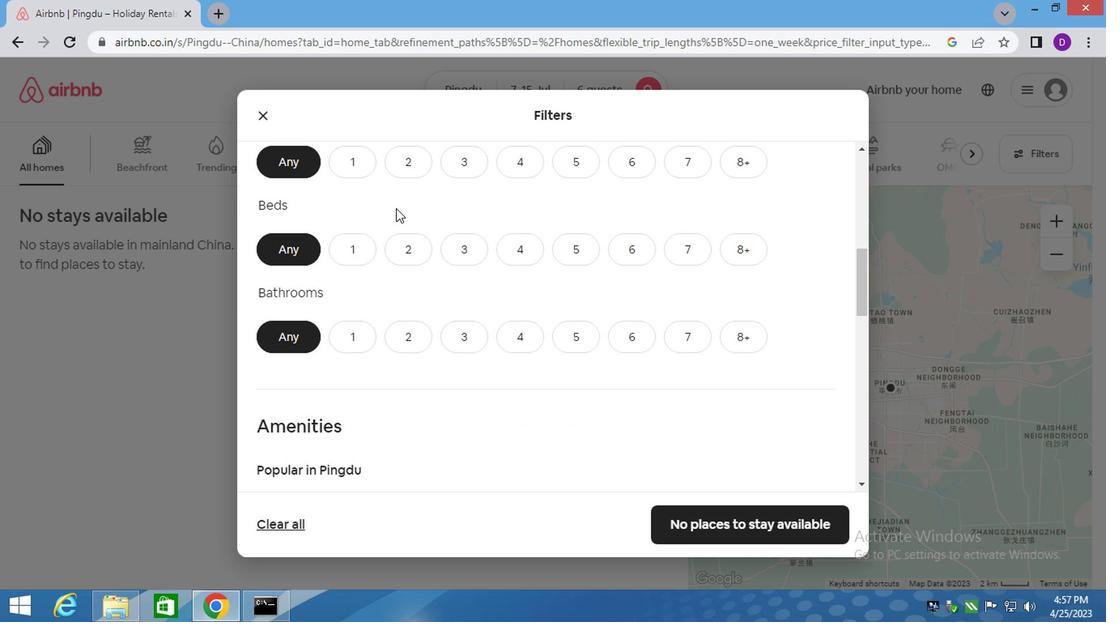 
Action: Mouse scrolled (394, 210) with delta (0, 0)
Screenshot: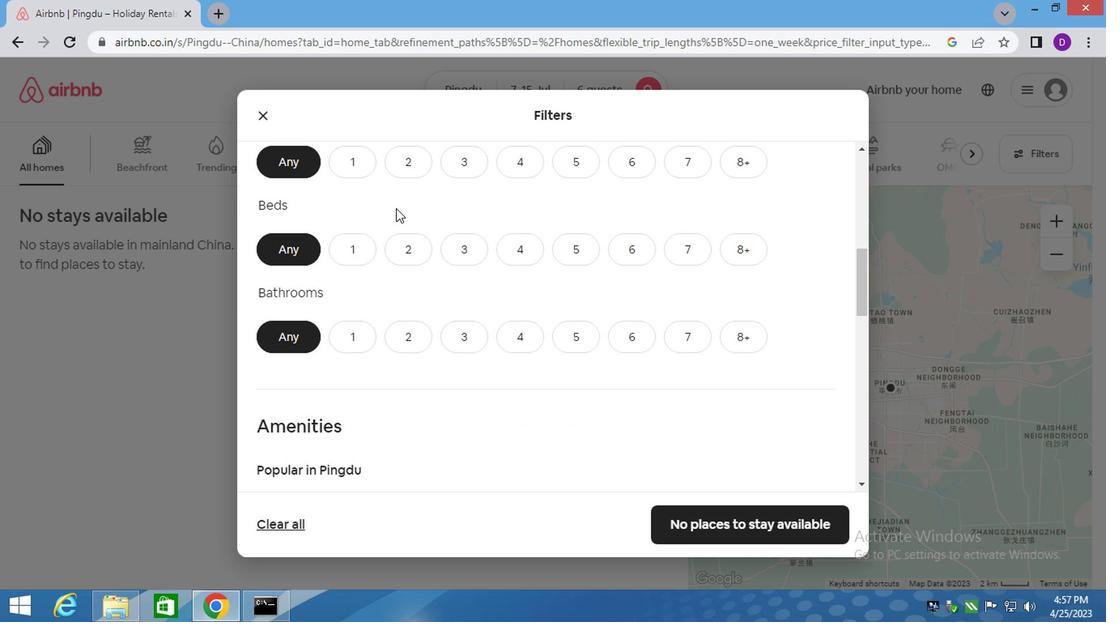 
Action: Mouse moved to (461, 253)
Screenshot: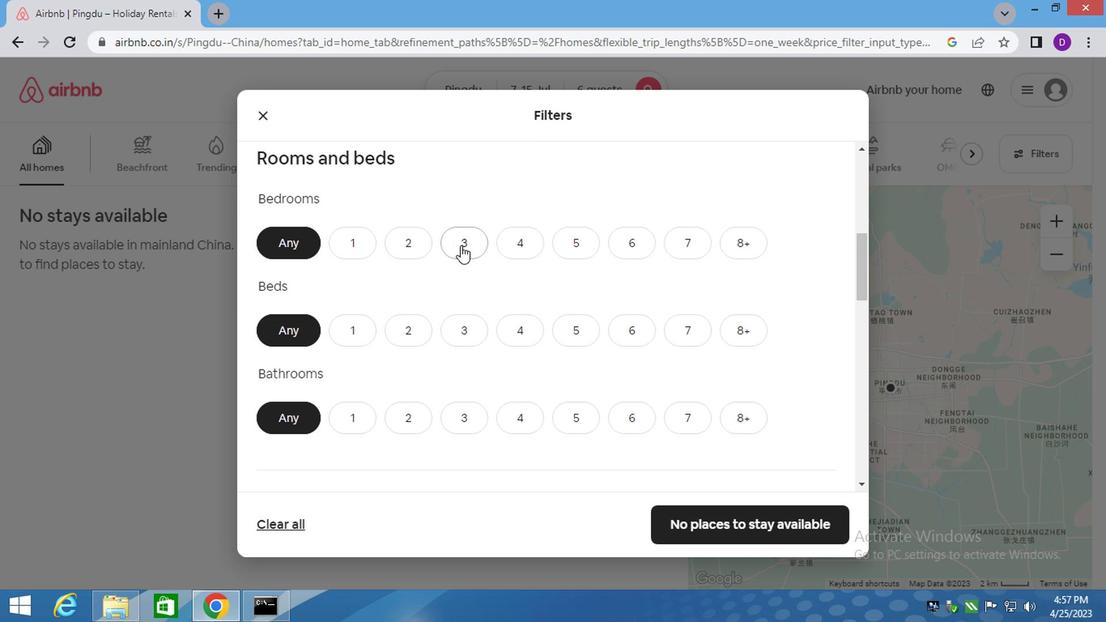 
Action: Mouse pressed left at (461, 253)
Screenshot: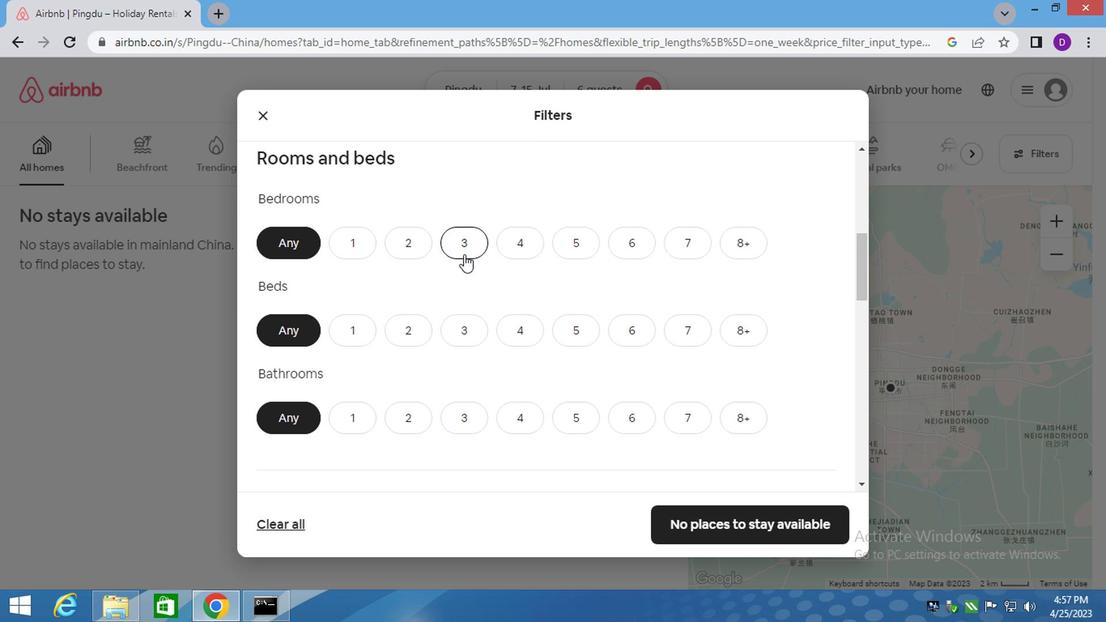 
Action: Mouse moved to (466, 336)
Screenshot: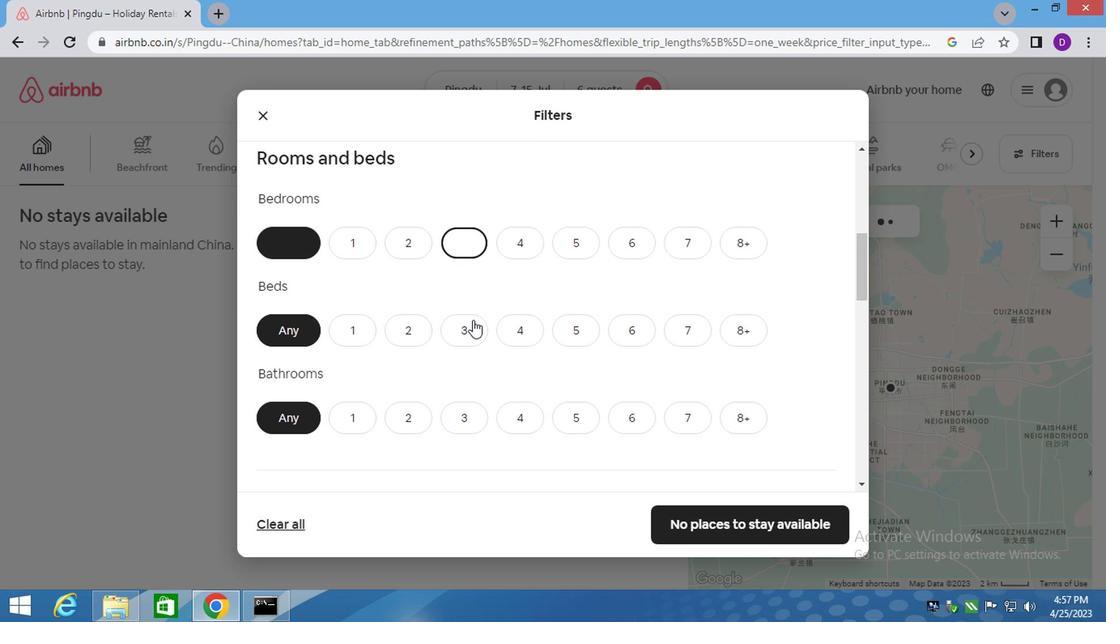 
Action: Mouse pressed left at (466, 336)
Screenshot: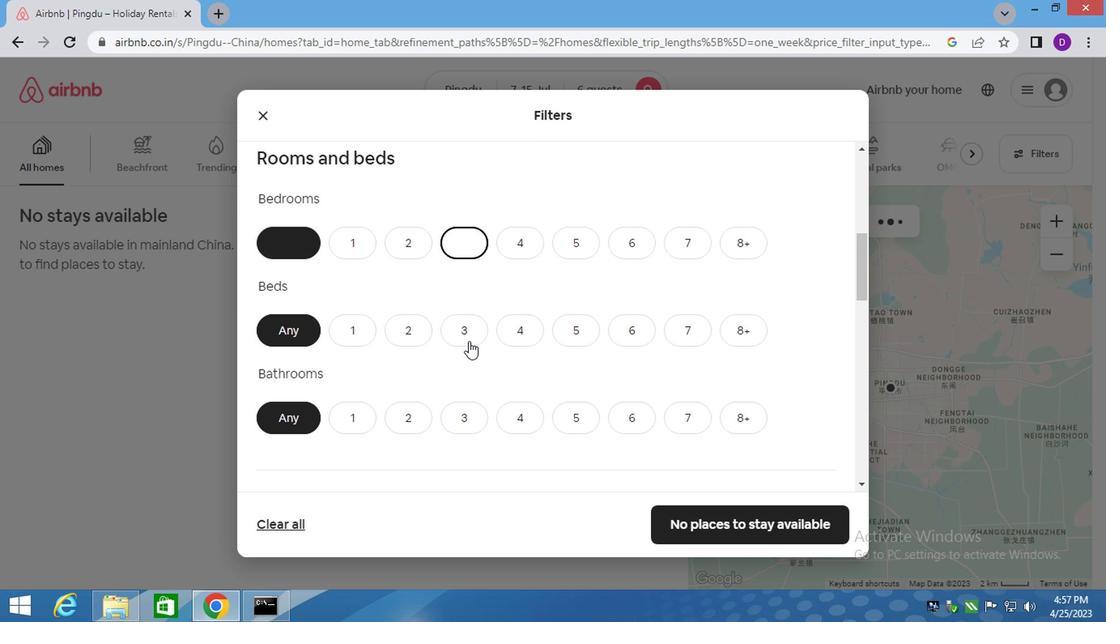 
Action: Mouse moved to (466, 410)
Screenshot: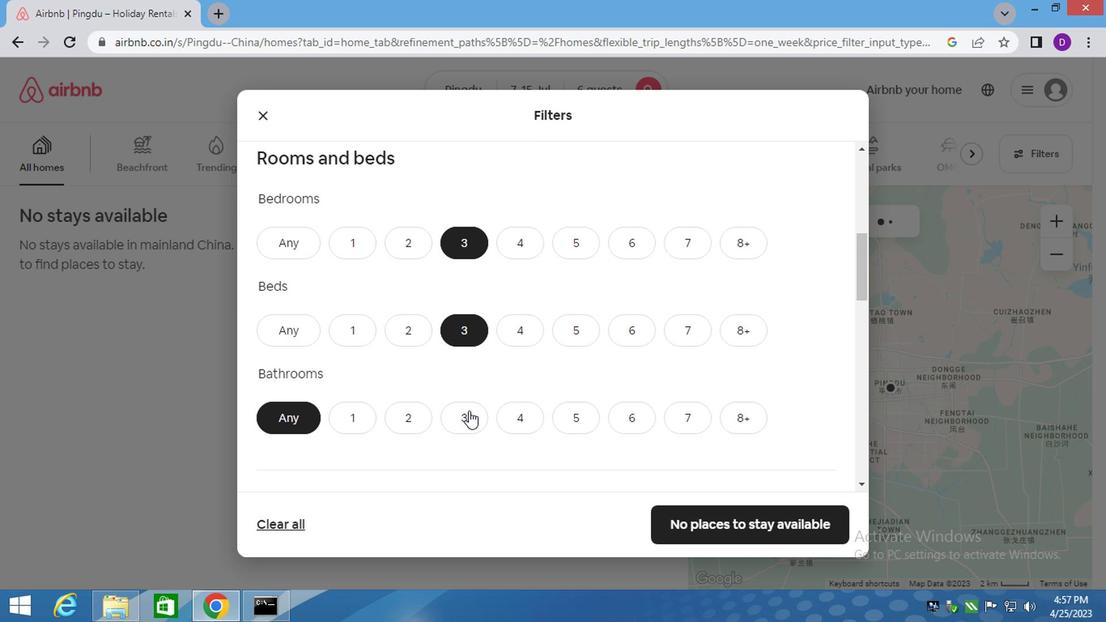 
Action: Mouse pressed left at (466, 410)
Screenshot: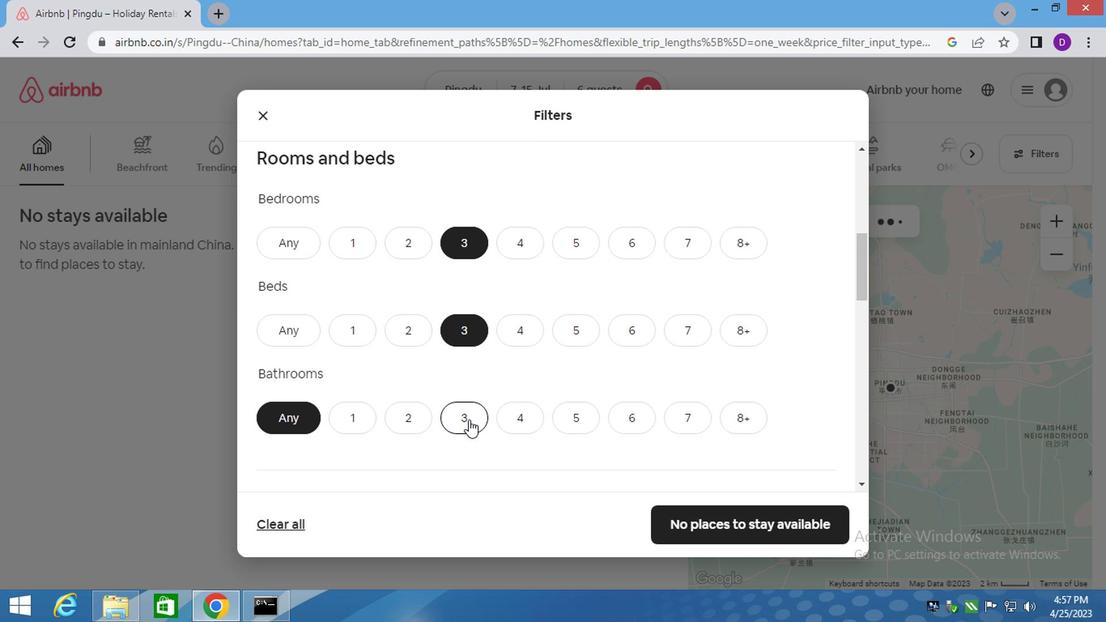 
Action: Mouse moved to (487, 368)
Screenshot: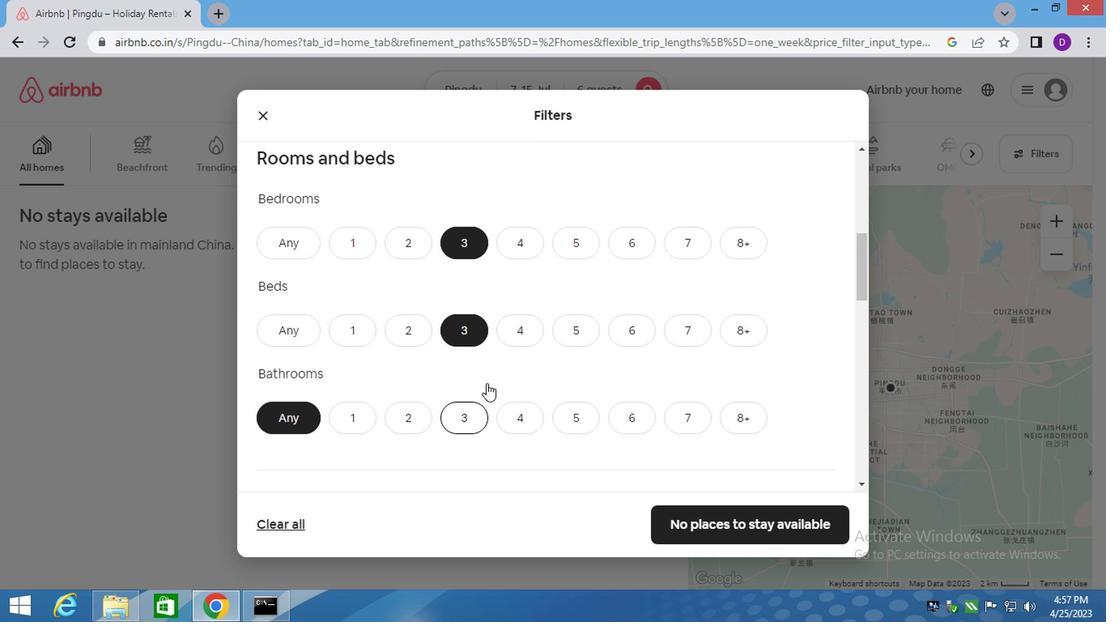 
Action: Mouse scrolled (487, 368) with delta (0, 0)
Screenshot: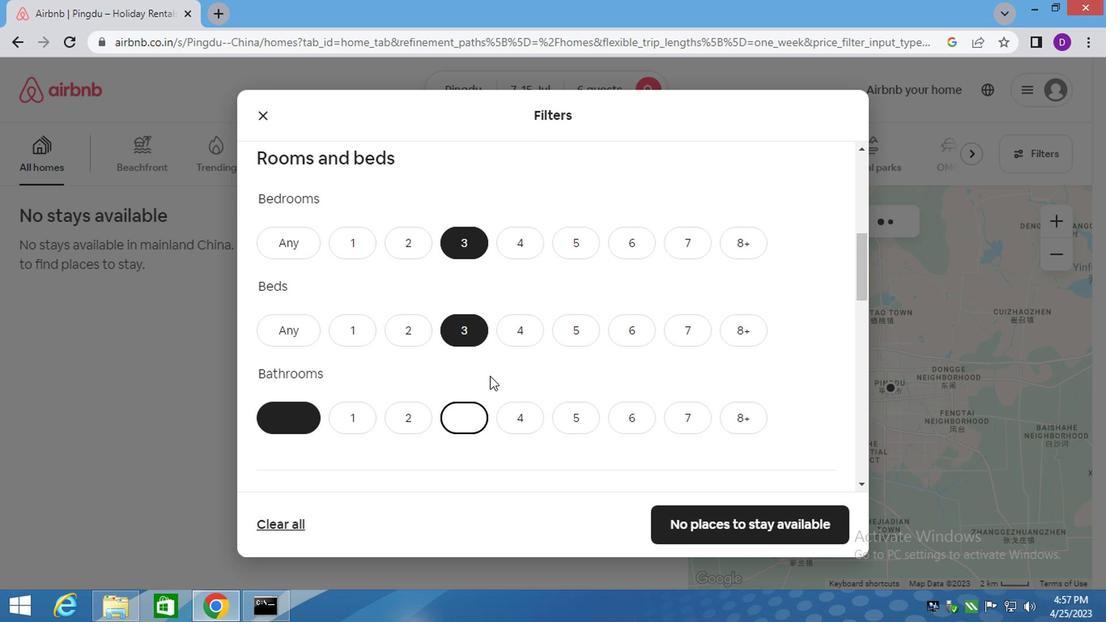 
Action: Mouse scrolled (487, 368) with delta (0, 0)
Screenshot: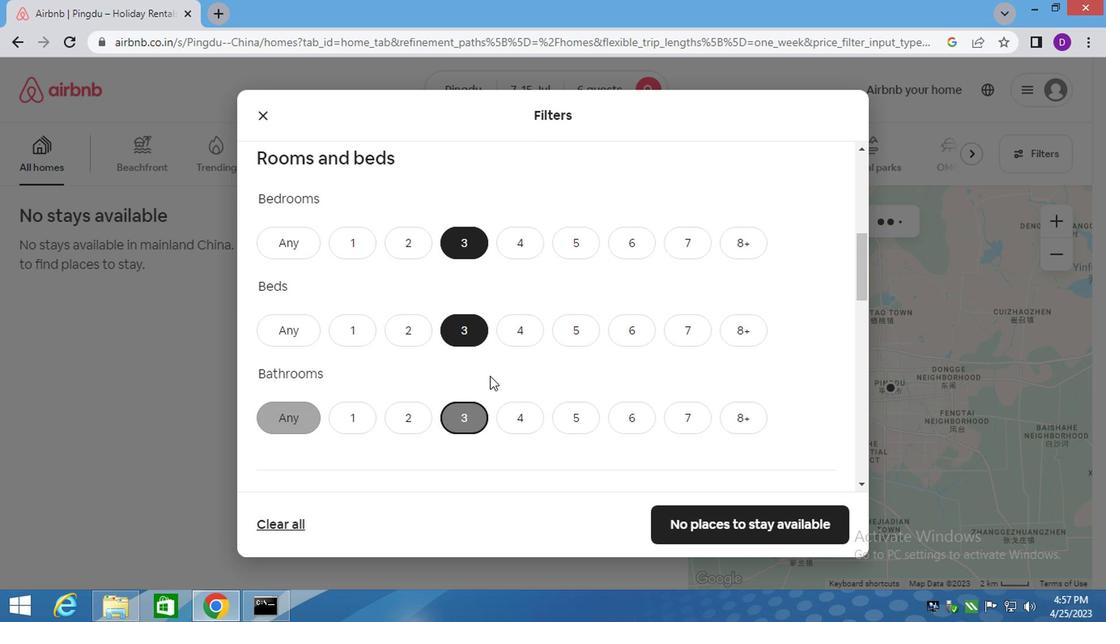 
Action: Mouse scrolled (487, 368) with delta (0, 0)
Screenshot: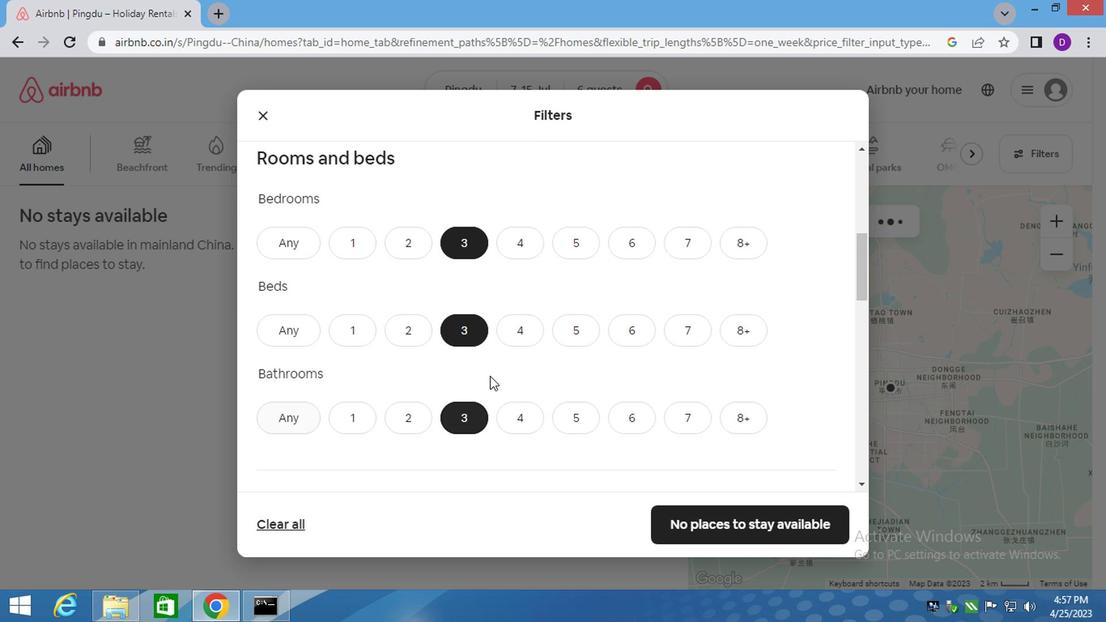
Action: Mouse scrolled (487, 368) with delta (0, 0)
Screenshot: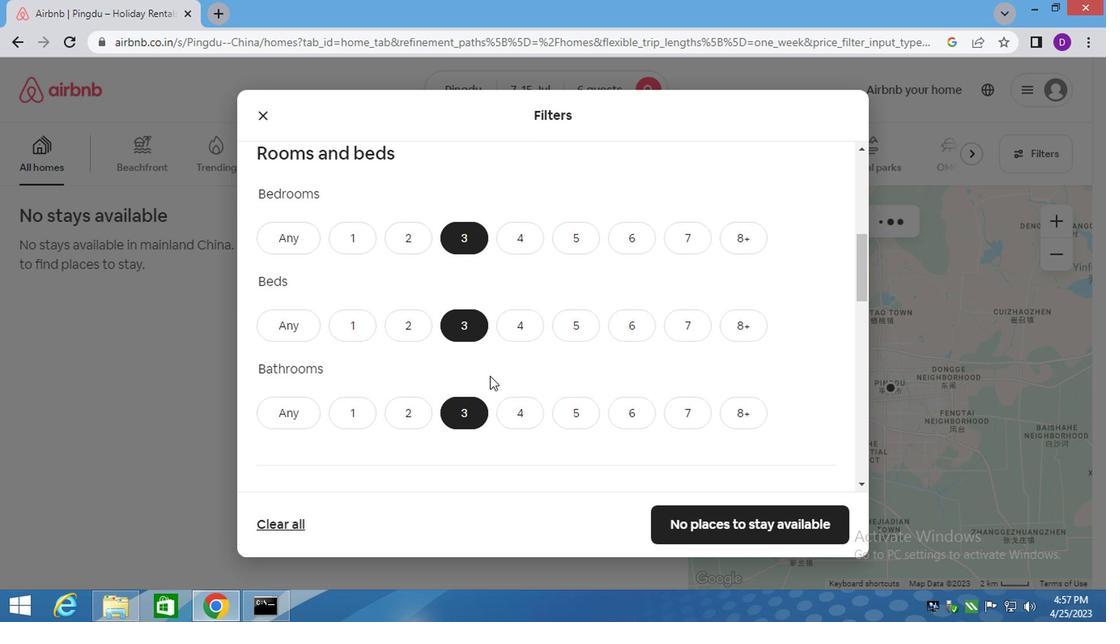 
Action: Mouse moved to (493, 362)
Screenshot: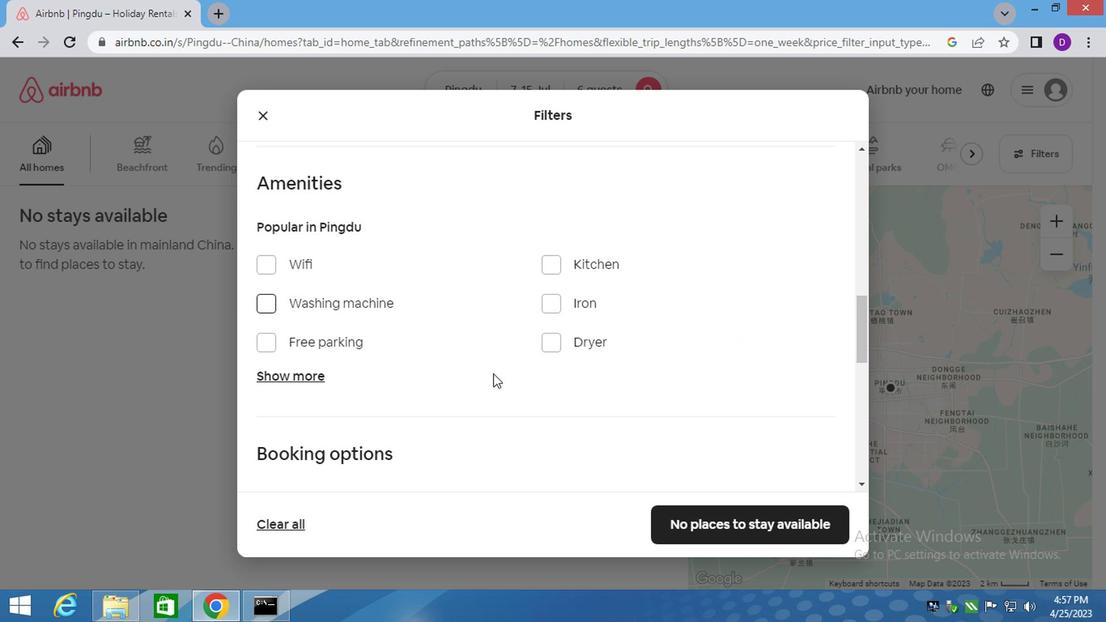 
Action: Mouse scrolled (493, 362) with delta (0, 0)
Screenshot: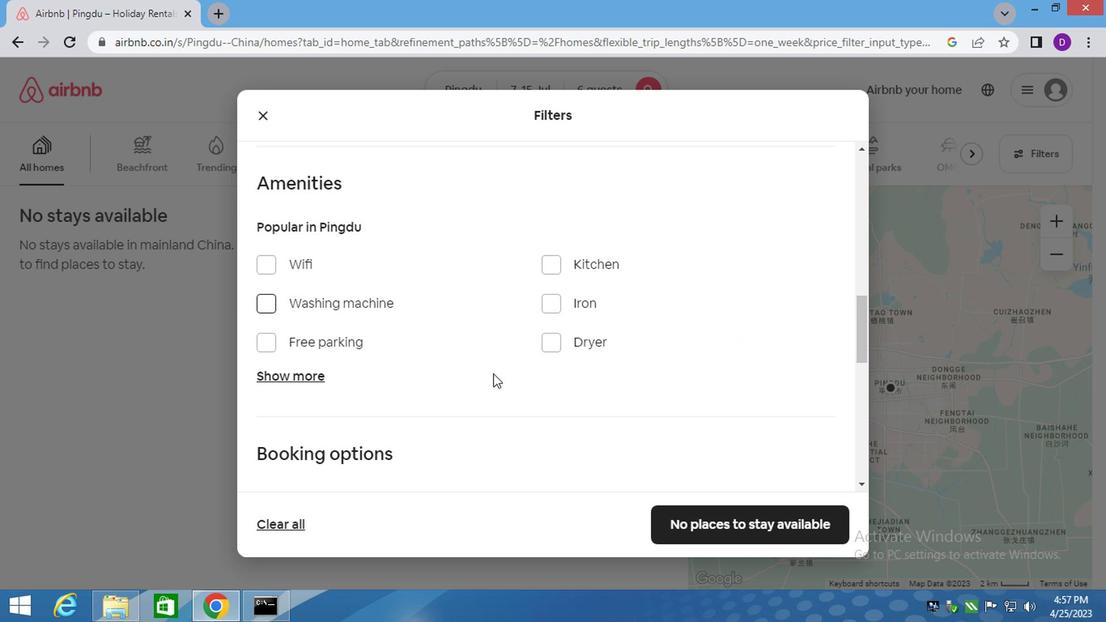 
Action: Mouse moved to (494, 362)
Screenshot: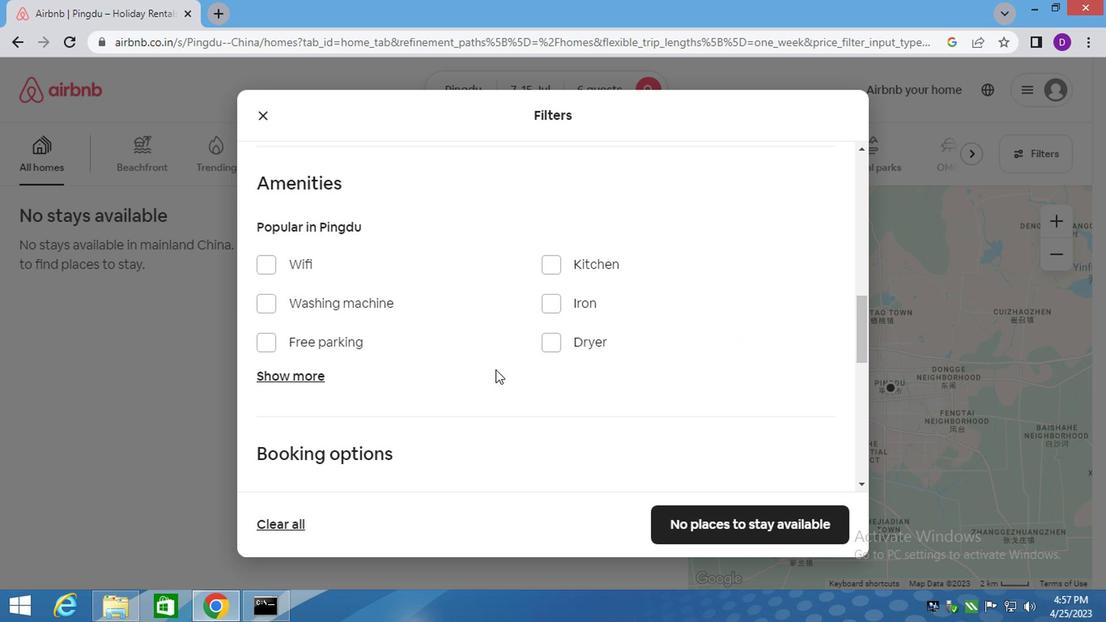 
Action: Mouse scrolled (494, 362) with delta (0, 0)
Screenshot: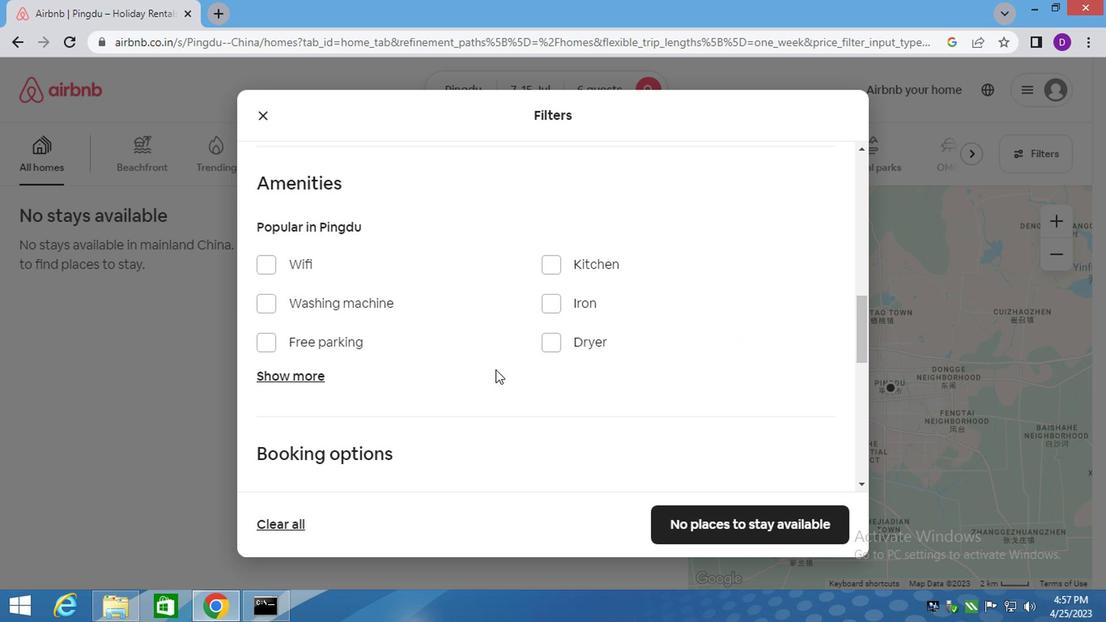 
Action: Mouse moved to (495, 362)
Screenshot: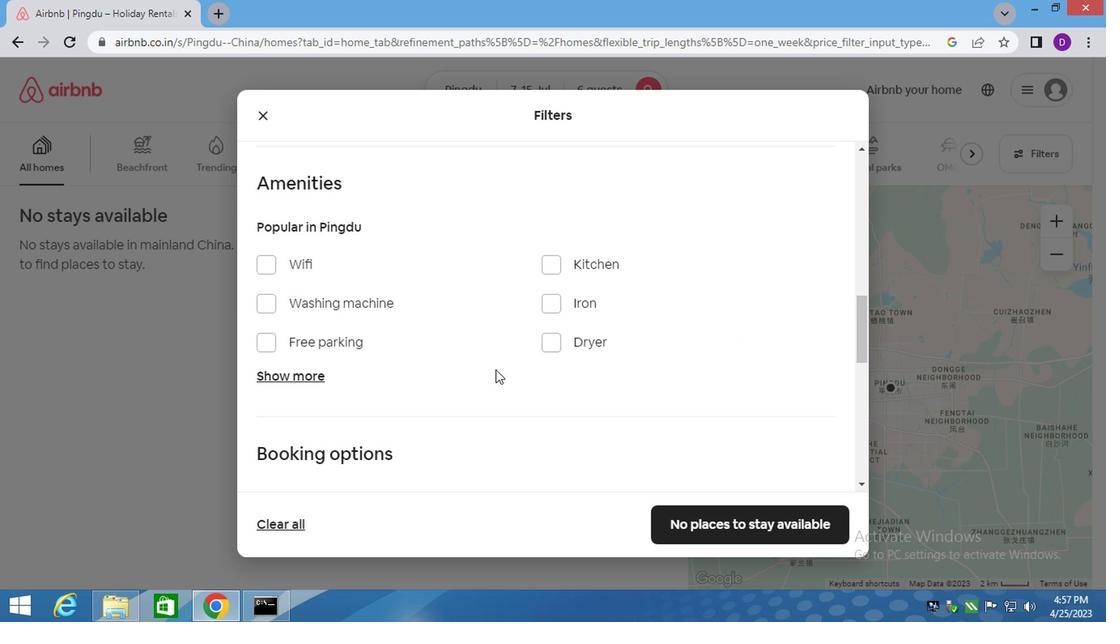 
Action: Mouse scrolled (495, 362) with delta (0, 0)
Screenshot: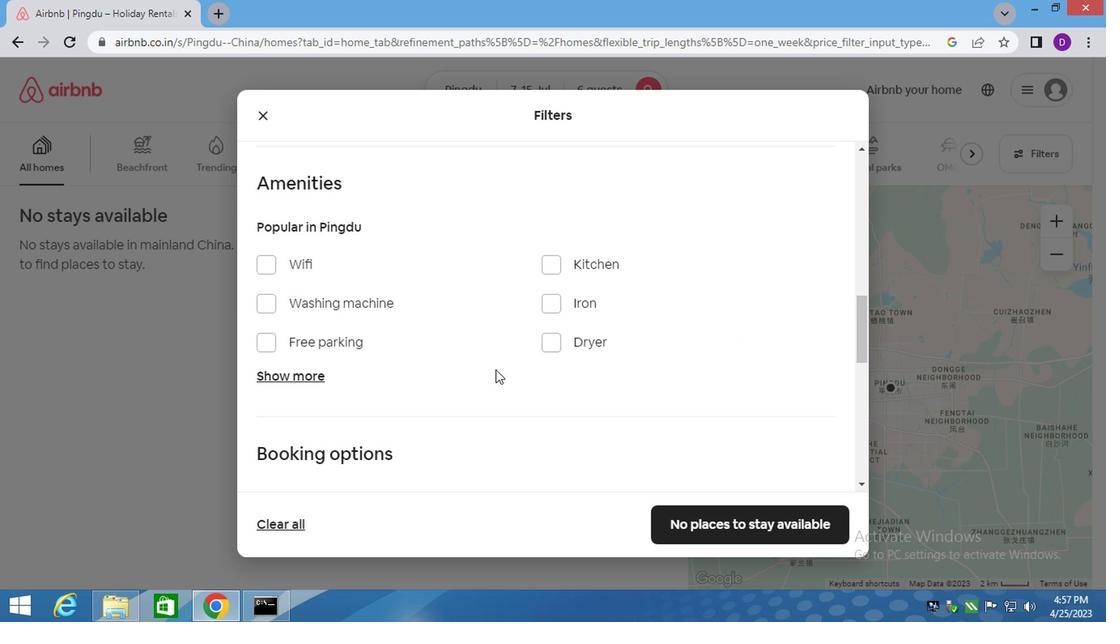 
Action: Mouse scrolled (495, 362) with delta (0, 0)
Screenshot: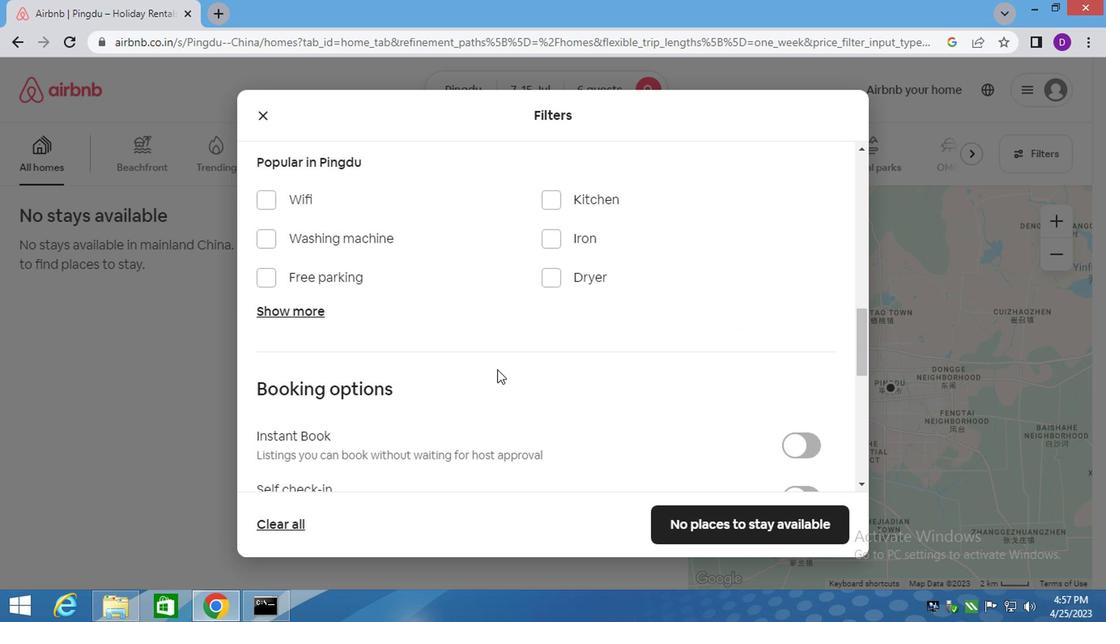 
Action: Mouse moved to (800, 237)
Screenshot: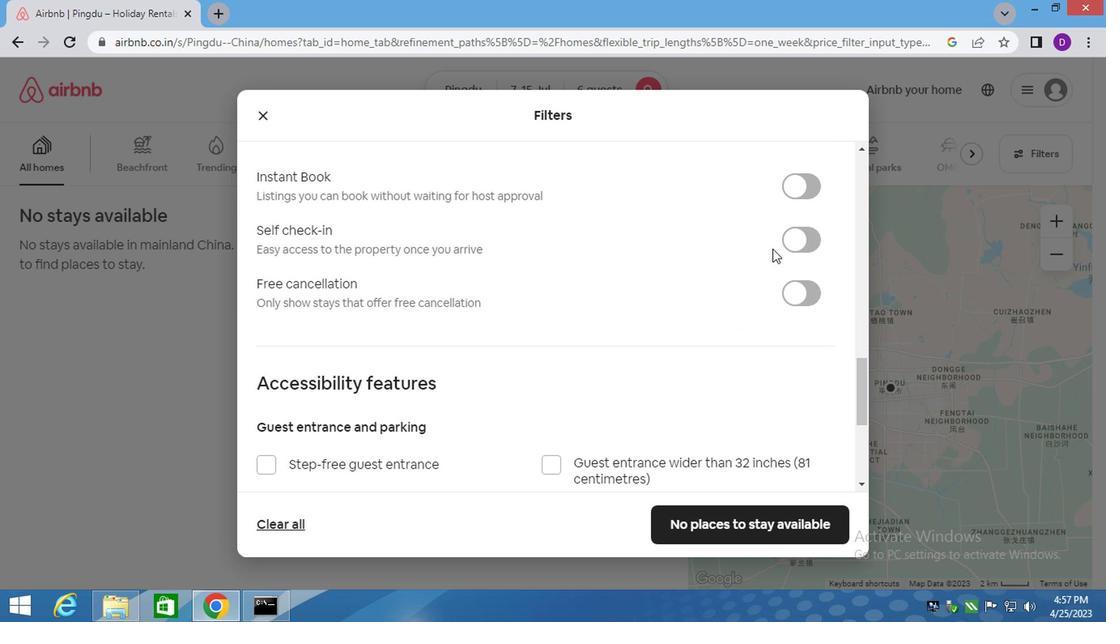
Action: Mouse pressed left at (800, 237)
Screenshot: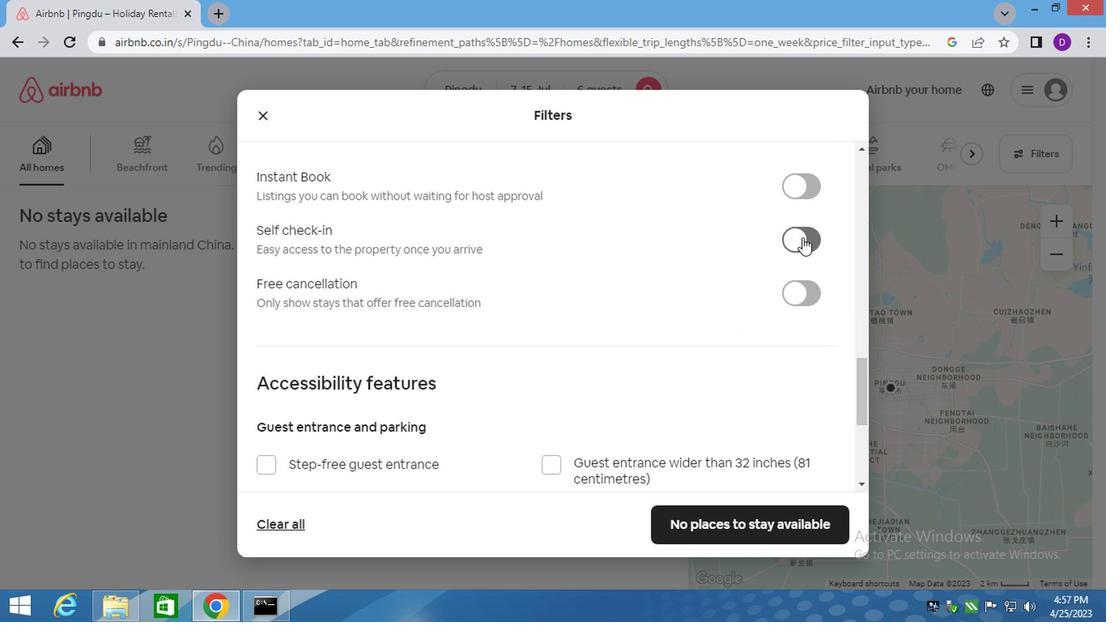 
Action: Mouse moved to (630, 312)
Screenshot: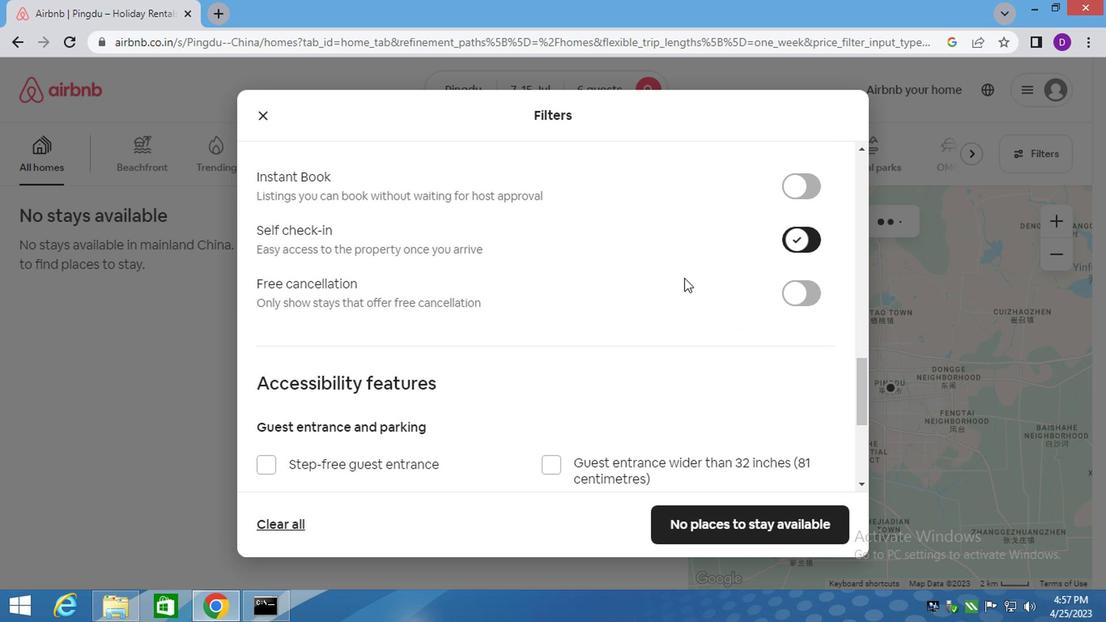 
Action: Mouse scrolled (630, 311) with delta (0, 0)
Screenshot: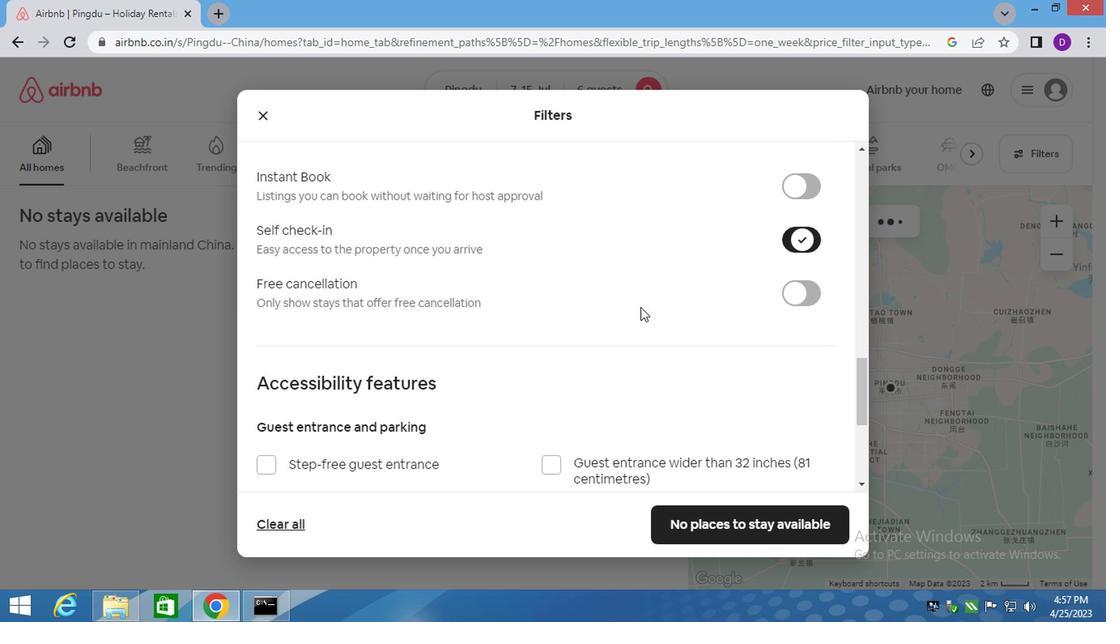 
Action: Mouse moved to (629, 318)
Screenshot: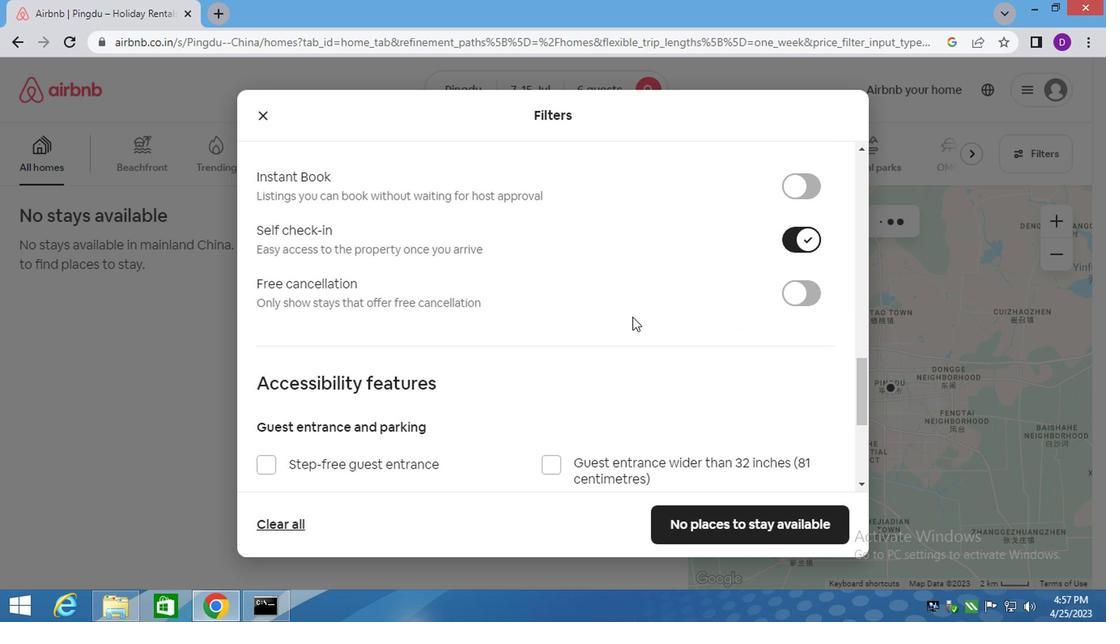
Action: Mouse scrolled (629, 313) with delta (0, 0)
Screenshot: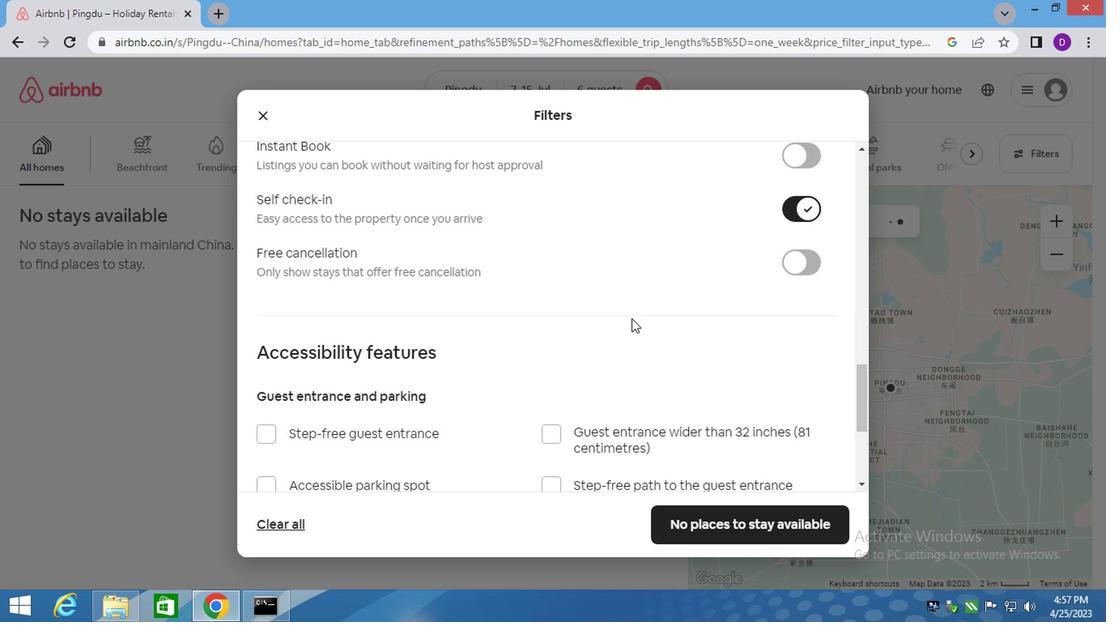 
Action: Mouse moved to (629, 321)
Screenshot: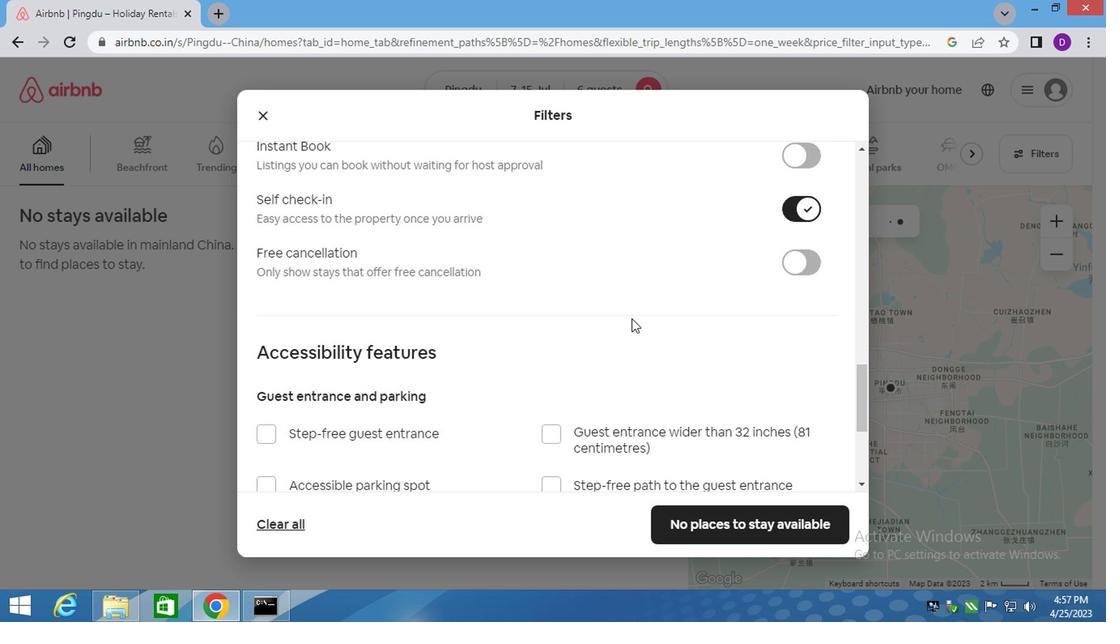 
Action: Mouse scrolled (629, 317) with delta (0, 0)
Screenshot: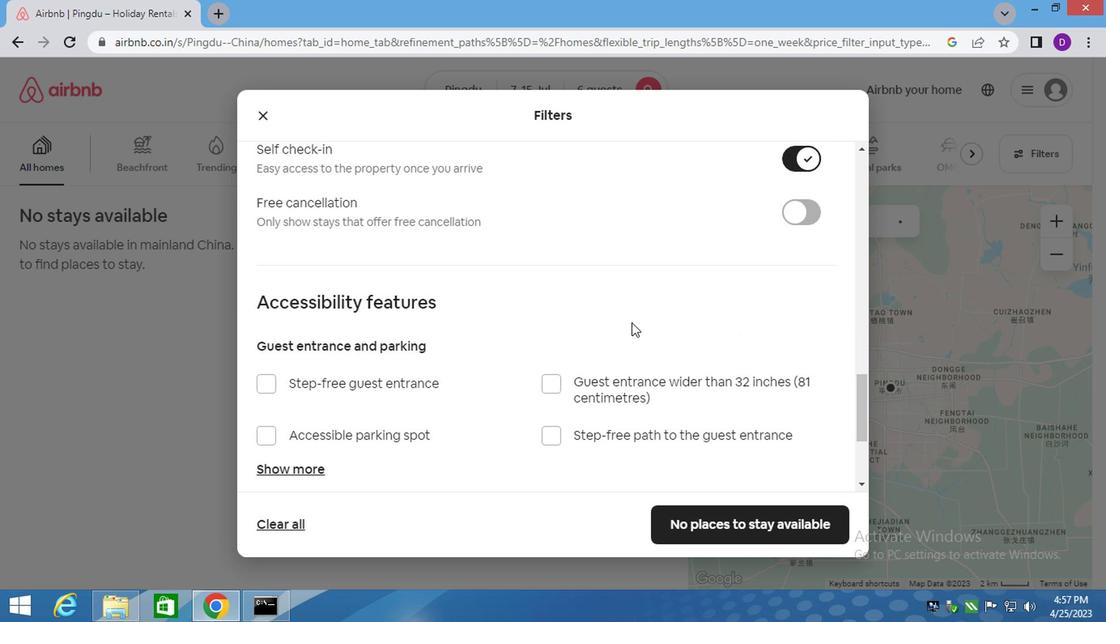 
Action: Mouse moved to (635, 343)
Screenshot: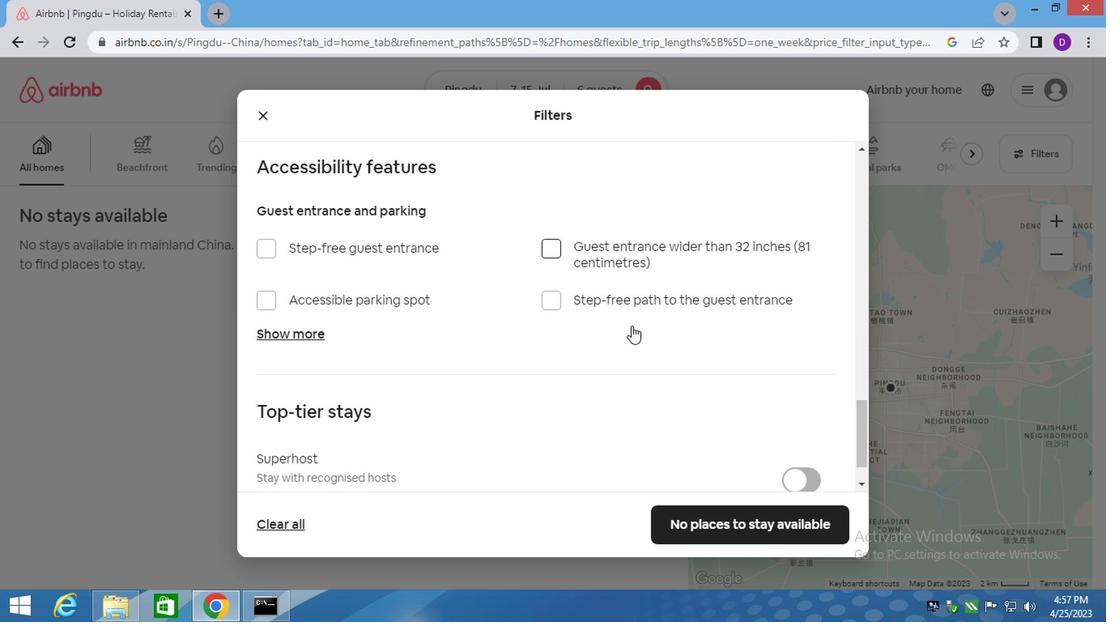 
Action: Mouse scrolled (629, 322) with delta (0, 0)
Screenshot: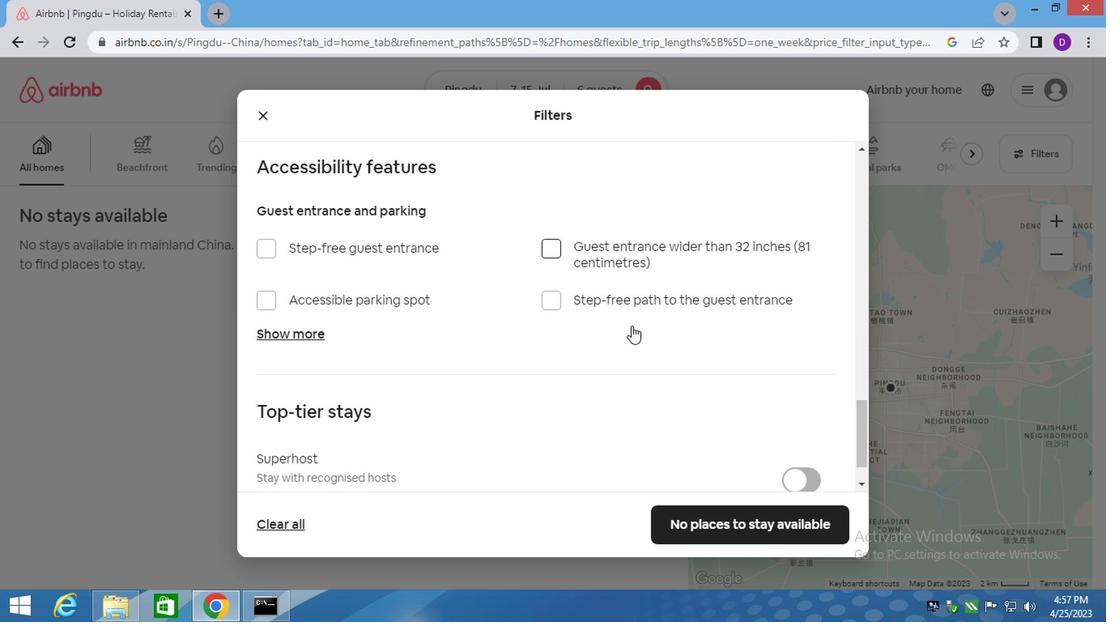 
Action: Mouse moved to (650, 403)
Screenshot: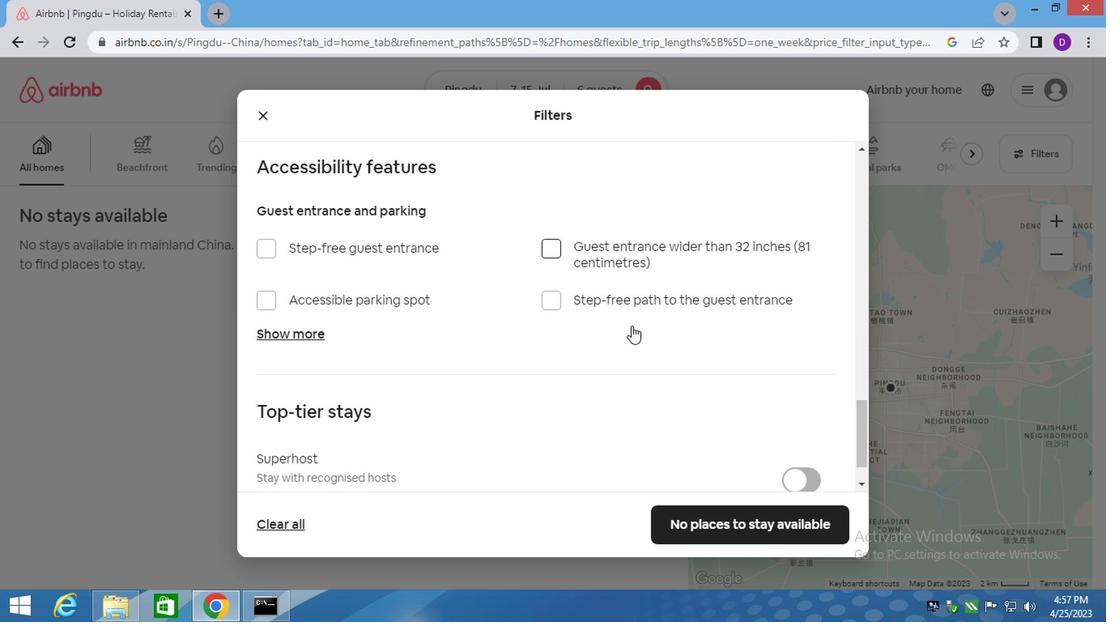 
Action: Mouse scrolled (651, 401) with delta (0, 0)
Screenshot: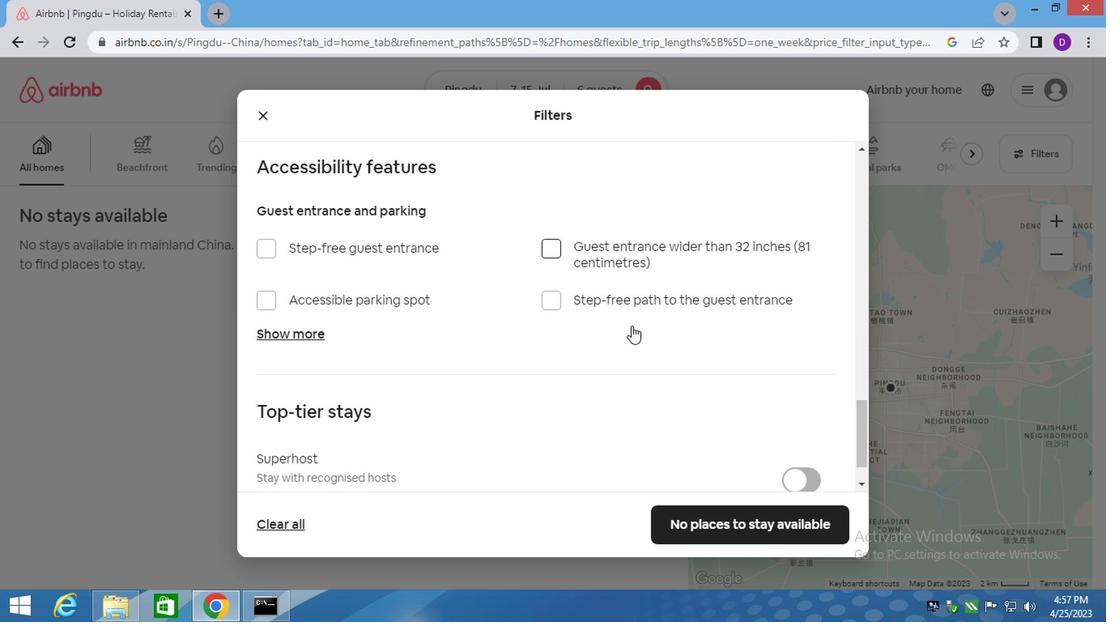 
Action: Mouse moved to (650, 405)
Screenshot: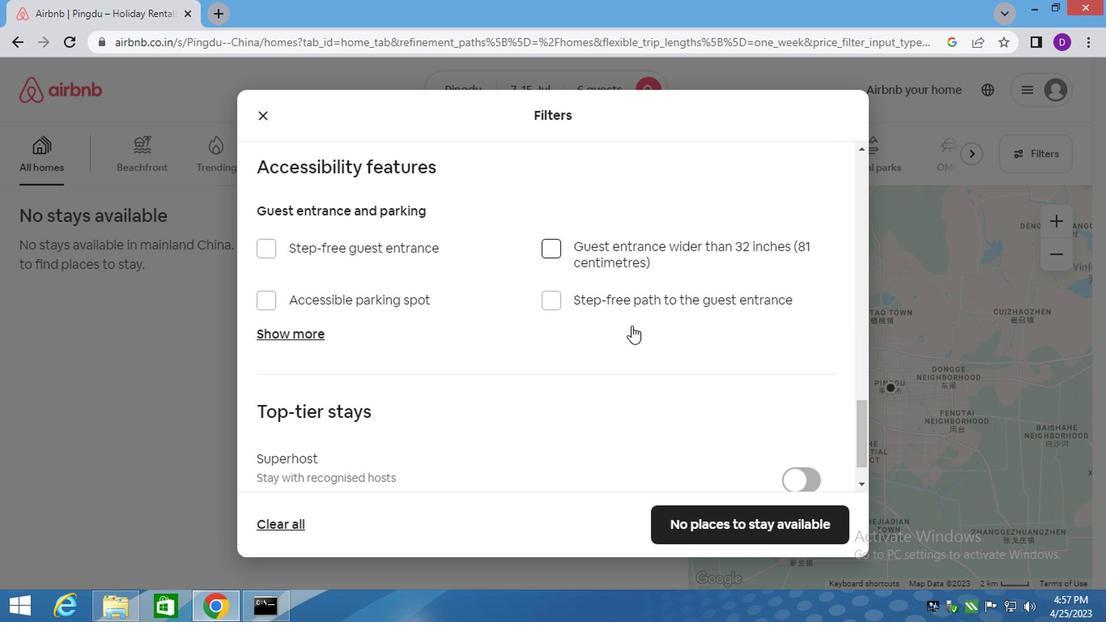 
Action: Mouse scrolled (650, 404) with delta (0, -1)
Screenshot: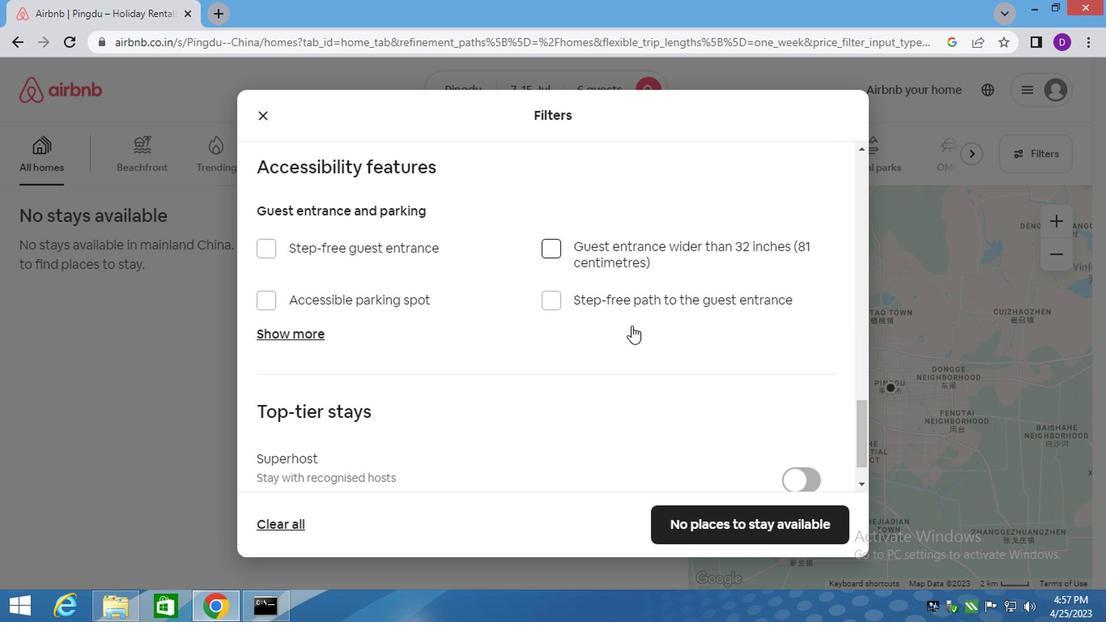 
Action: Mouse moved to (649, 406)
Screenshot: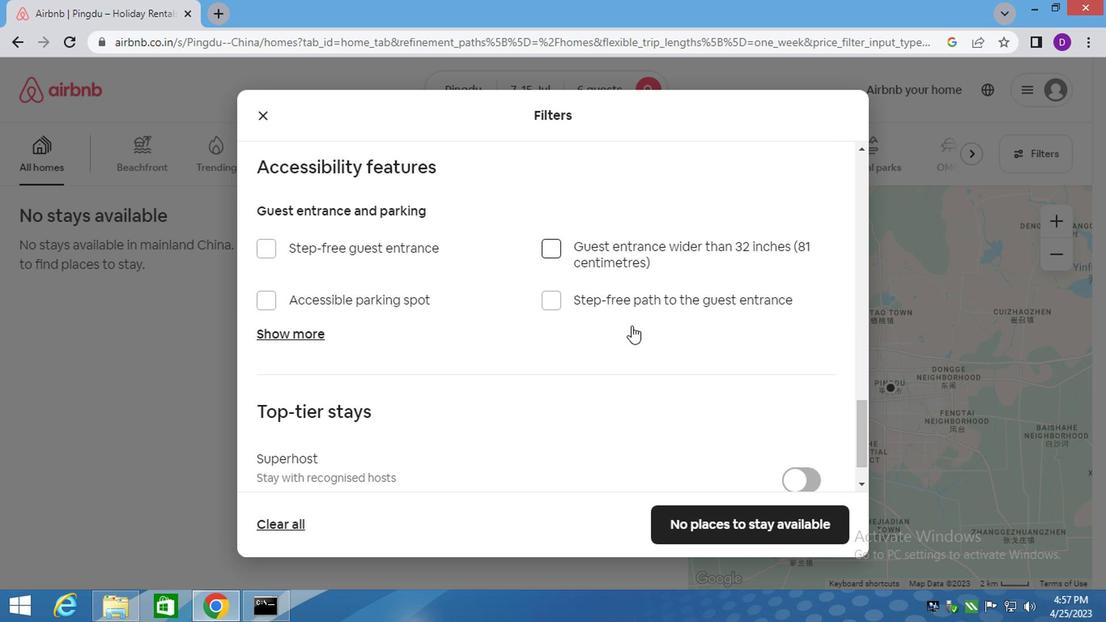 
Action: Mouse scrolled (649, 405) with delta (0, 0)
Screenshot: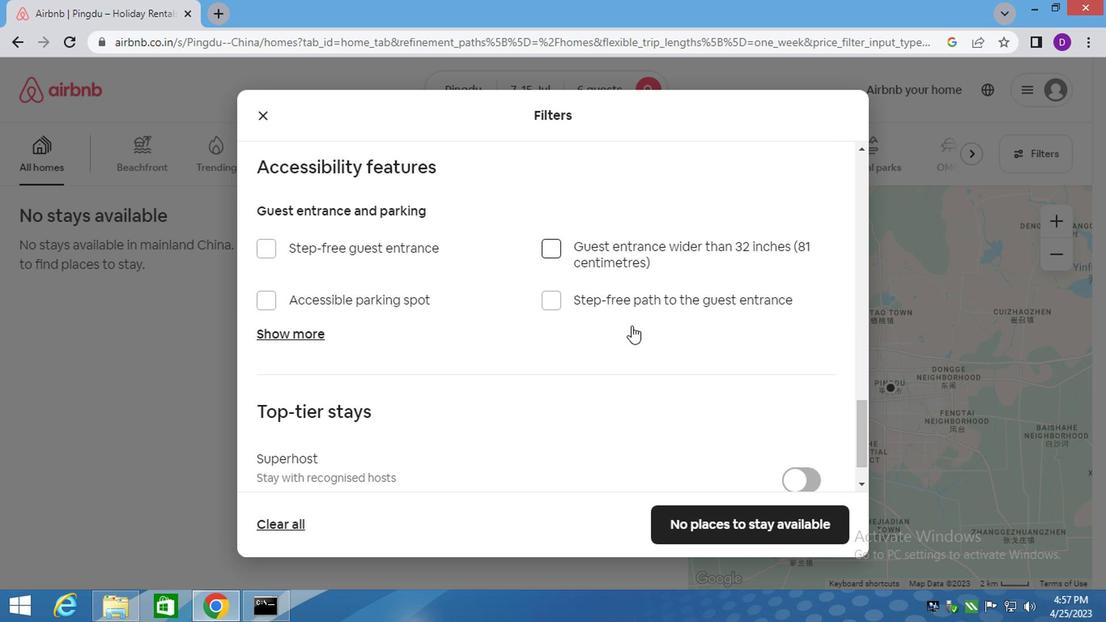 
Action: Mouse moved to (589, 420)
Screenshot: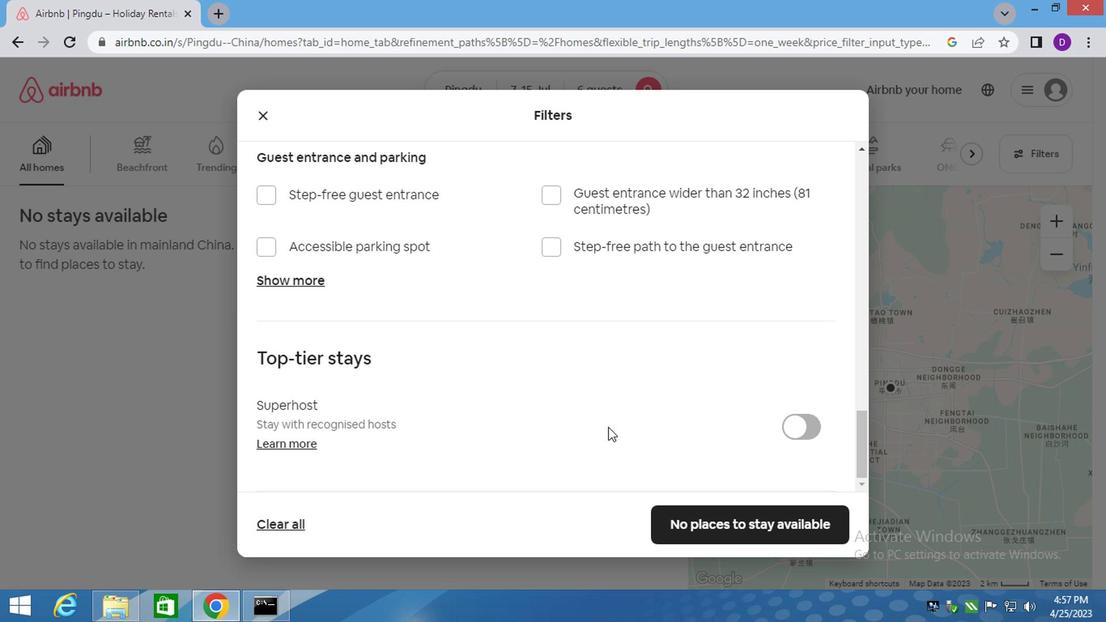 
Action: Mouse scrolled (589, 419) with delta (0, 0)
Screenshot: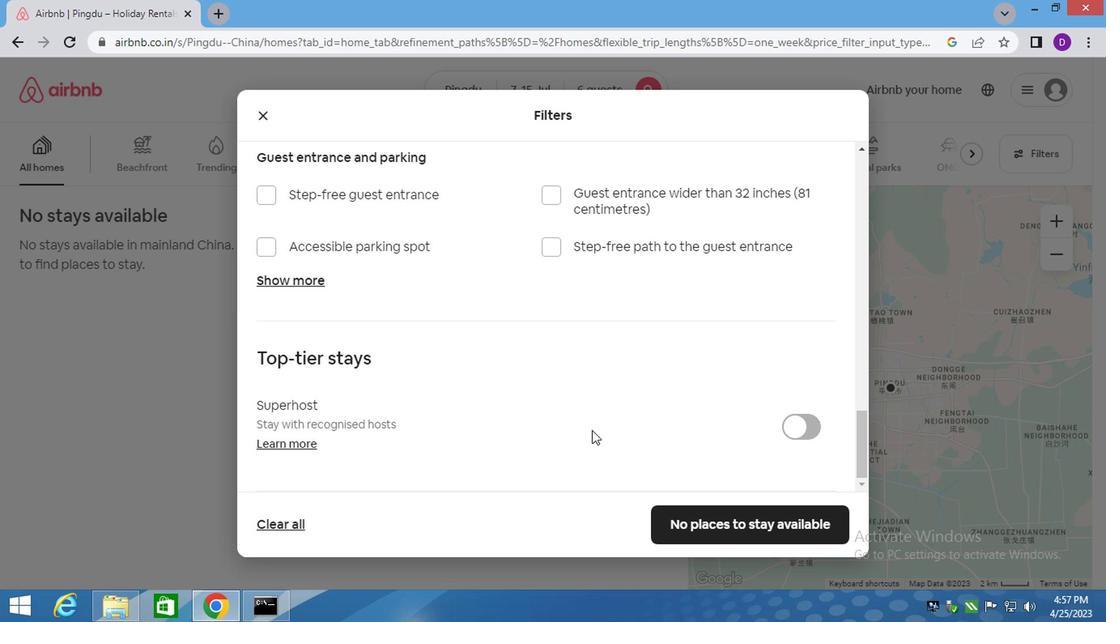 
Action: Mouse scrolled (589, 419) with delta (0, 0)
Screenshot: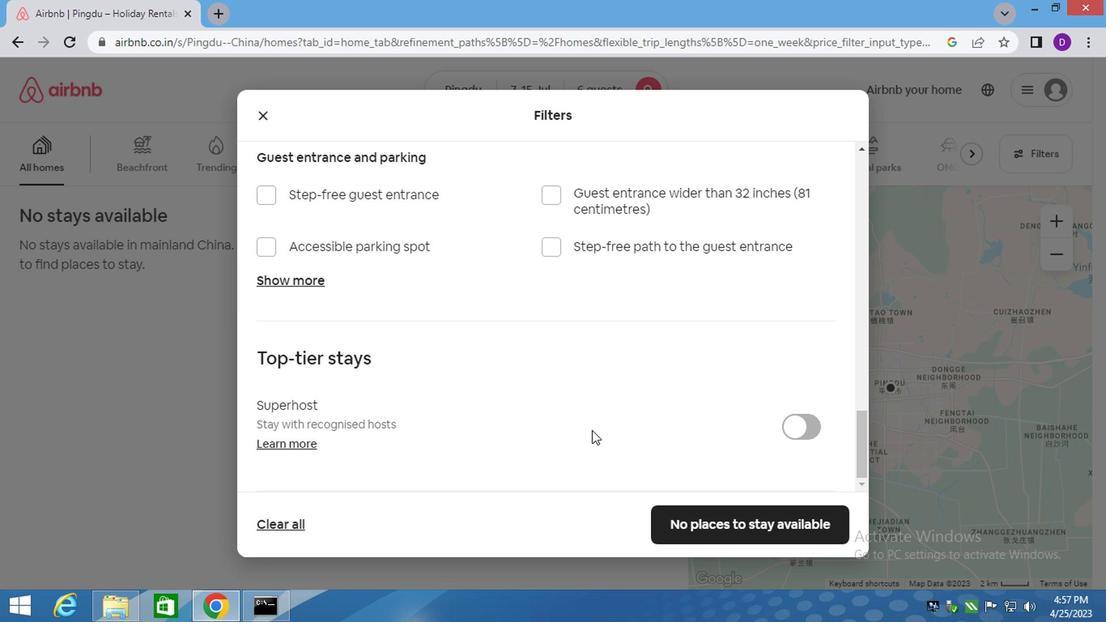 
Action: Mouse moved to (589, 421)
Screenshot: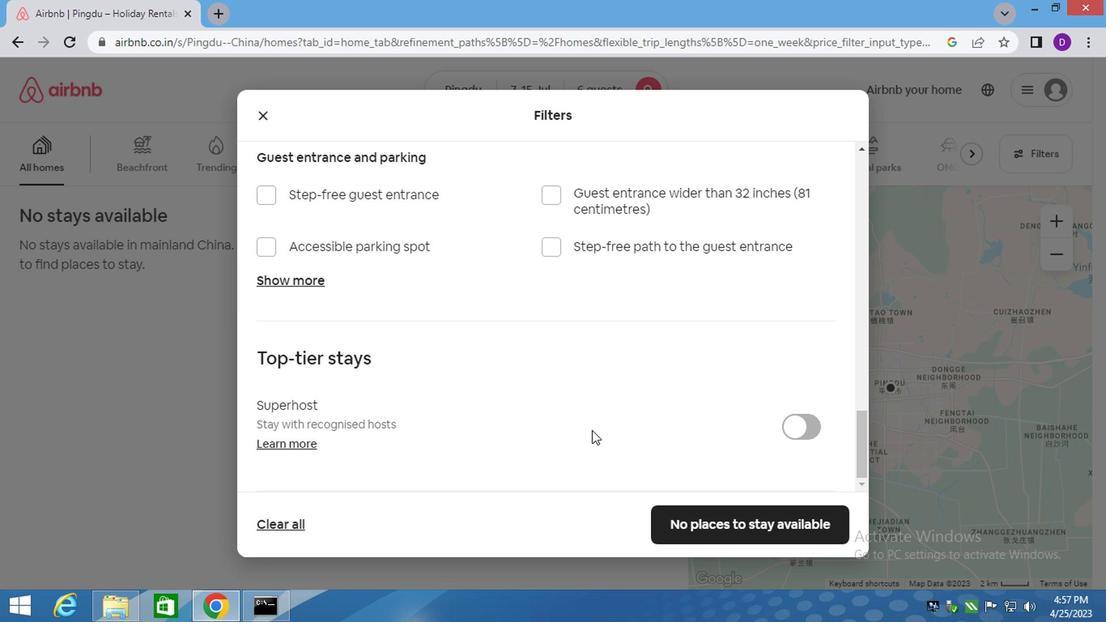 
Action: Mouse scrolled (589, 420) with delta (0, -1)
Screenshot: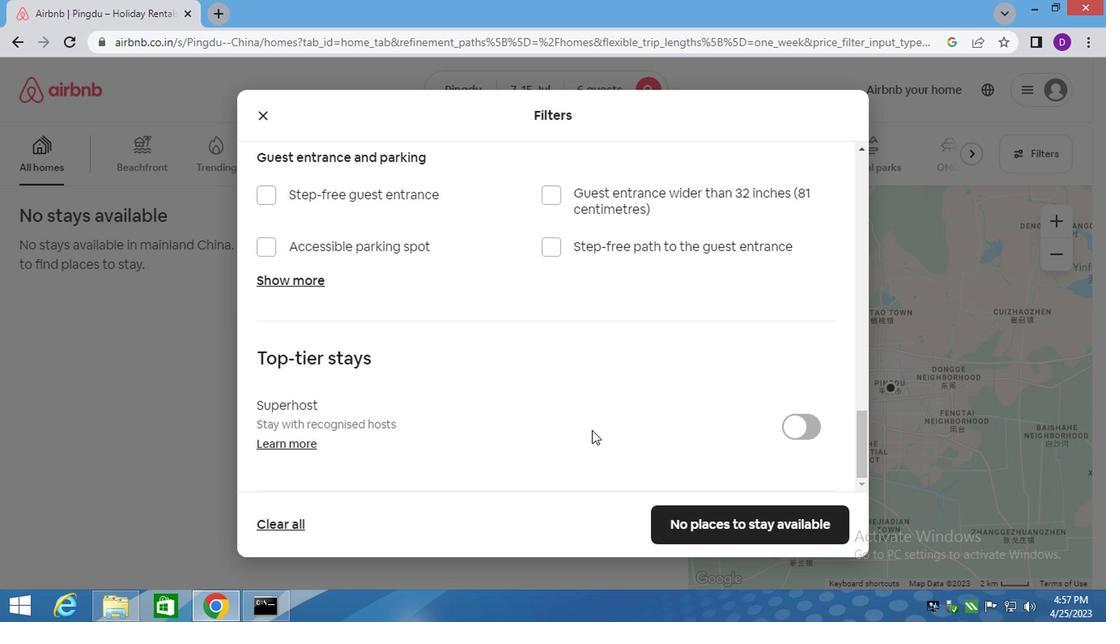 
Action: Mouse moved to (611, 420)
Screenshot: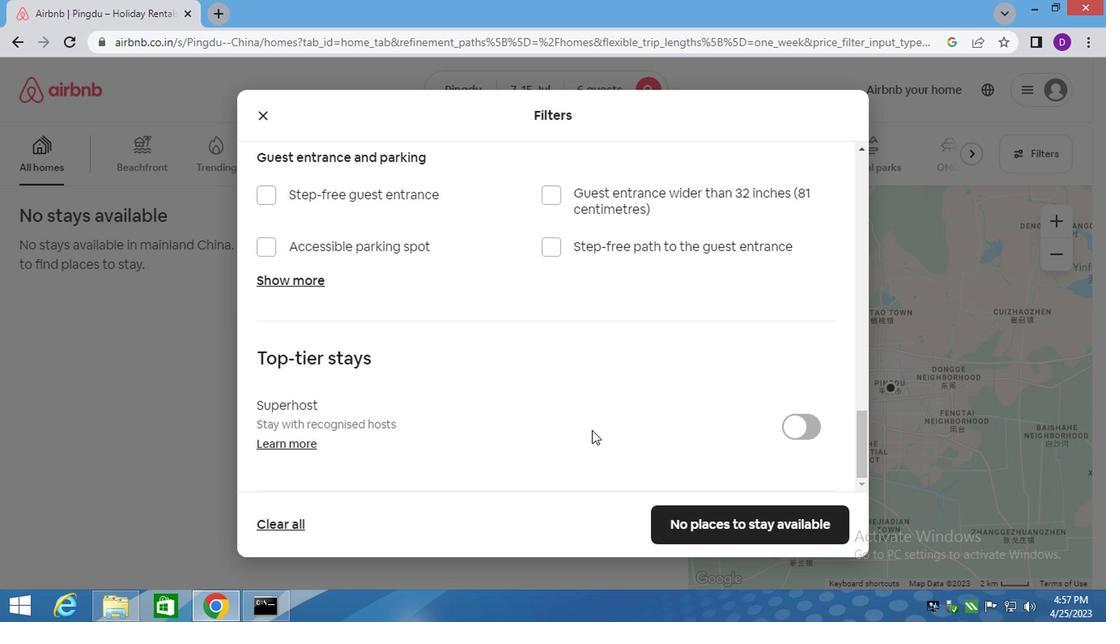 
Action: Mouse scrolled (611, 419) with delta (0, 0)
Screenshot: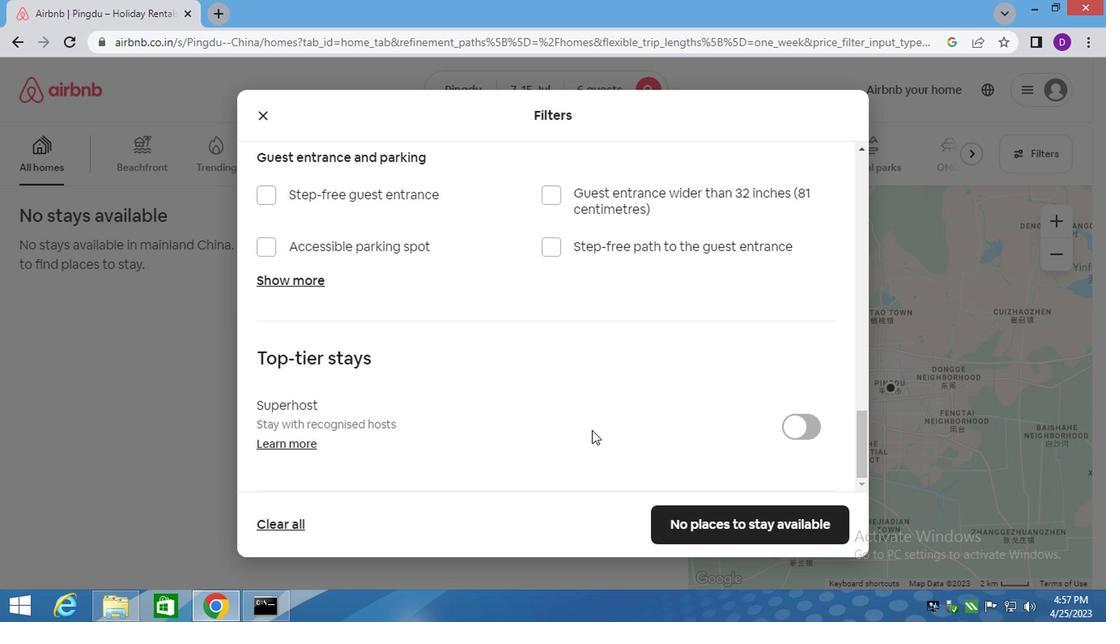 
Action: Mouse moved to (684, 513)
Screenshot: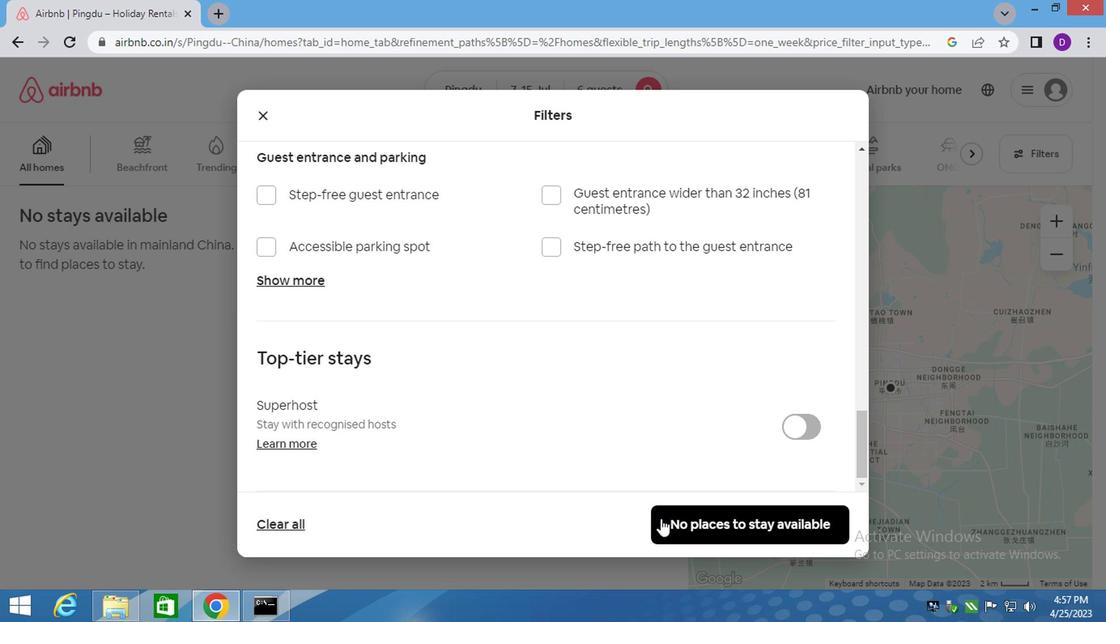 
Action: Mouse pressed left at (684, 513)
Screenshot: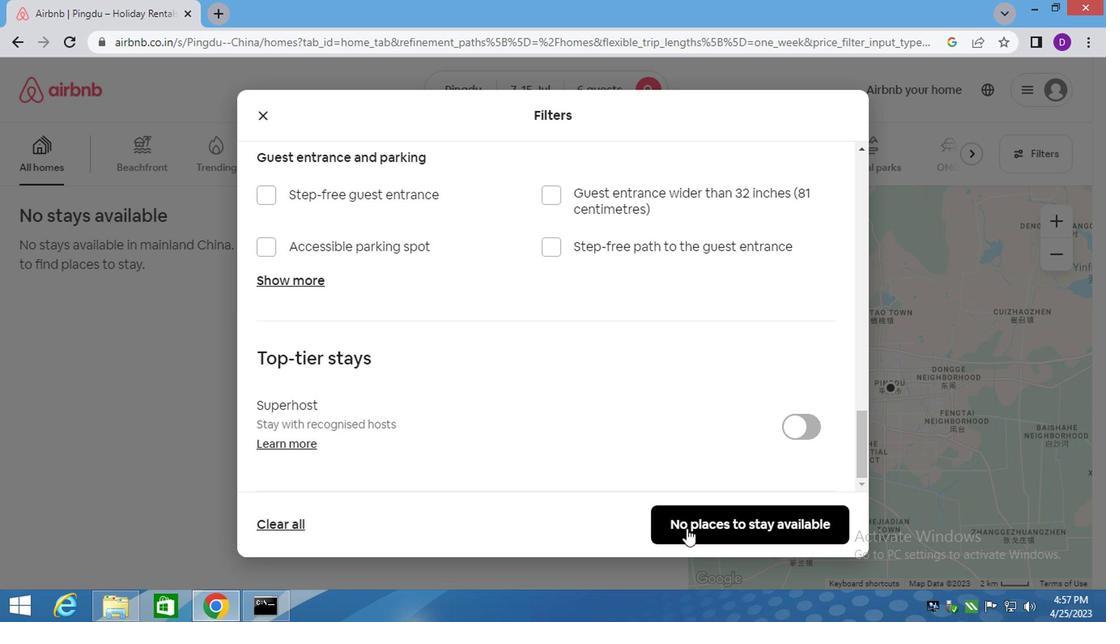 
Action: Mouse moved to (618, 470)
Screenshot: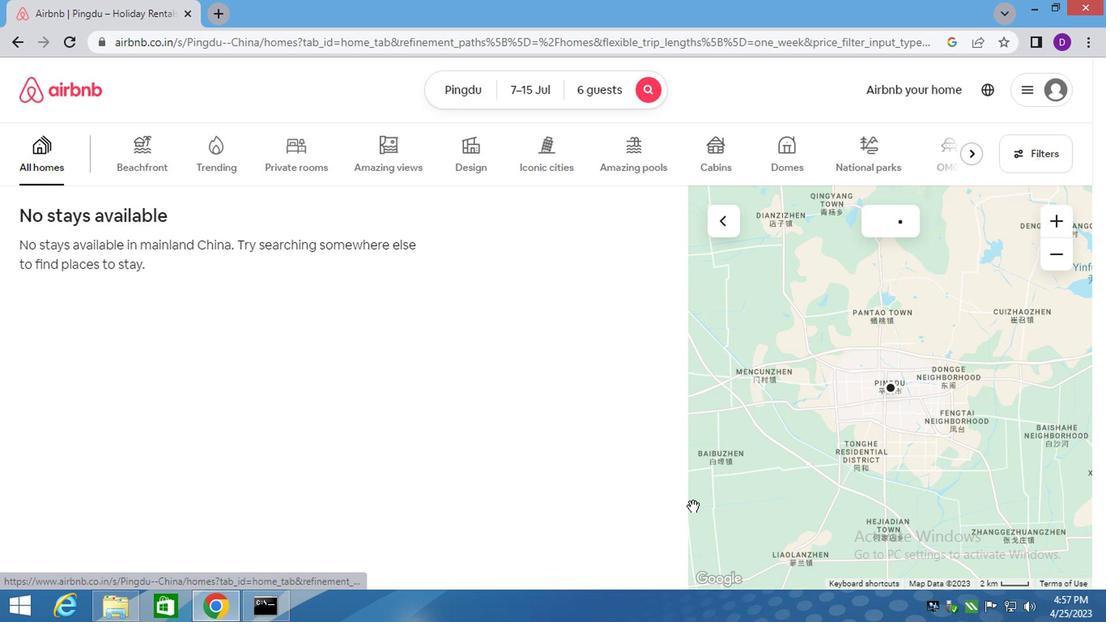 
